 Task: Look for space in Ishinomaki, Japan from 5th September, 2023 to 13th September, 2023 for 6 adults in price range Rs.15000 to Rs.20000. Place can be entire place with 3 bedrooms having 3 beds and 3 bathrooms. Property type can be house, flat, guest house. Amenities needed are: washing machine. Booking option can be shelf check-in. Required host language is English.
Action: Mouse moved to (435, 73)
Screenshot: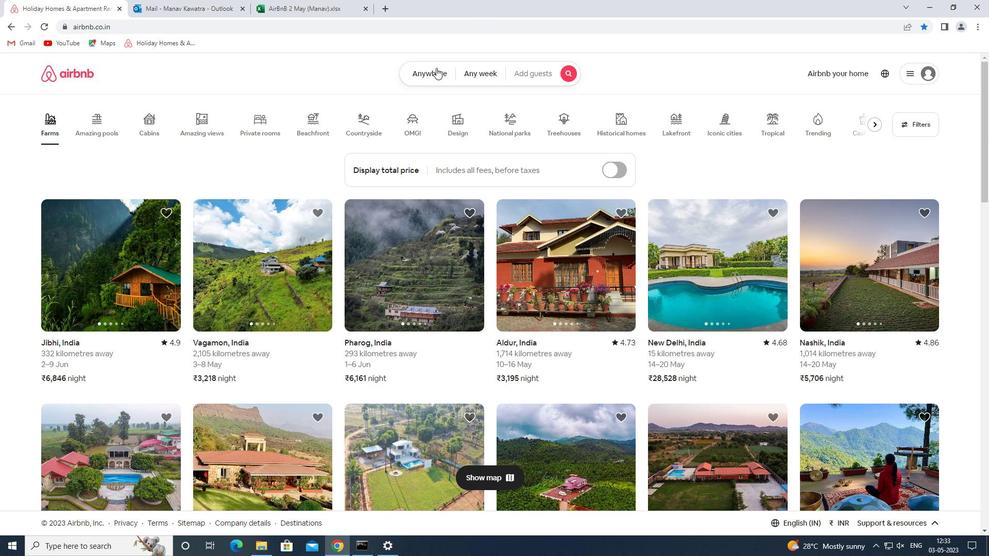 
Action: Mouse pressed left at (435, 73)
Screenshot: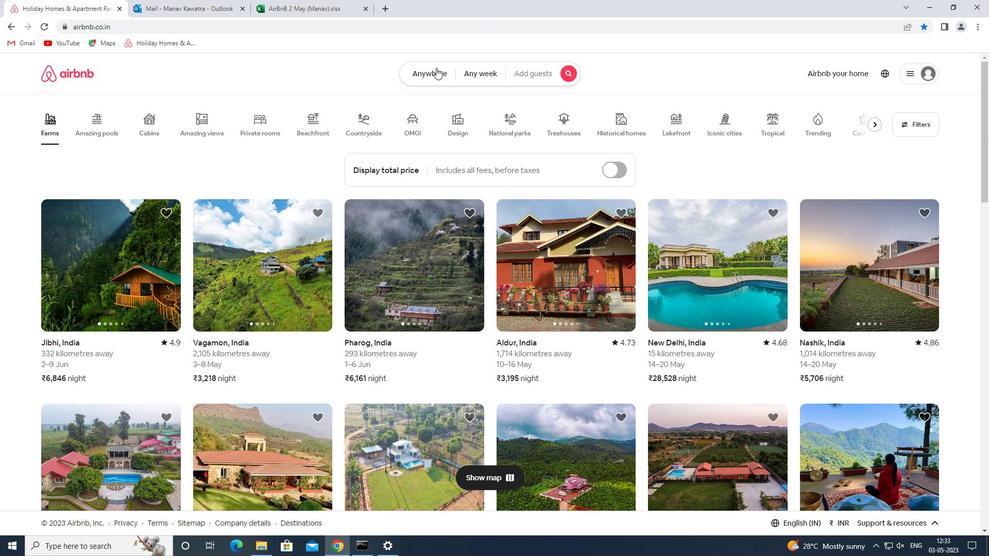 
Action: Mouse moved to (376, 119)
Screenshot: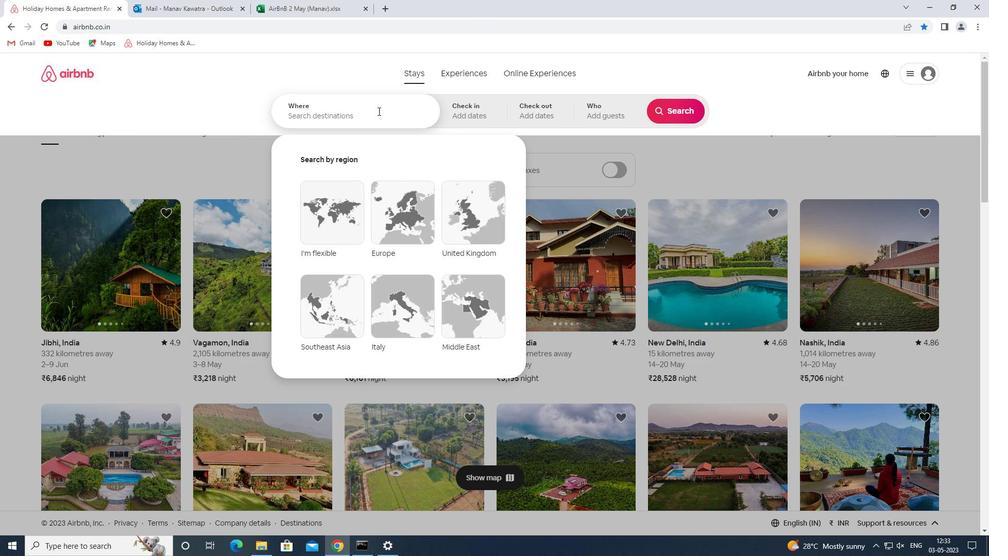 
Action: Mouse pressed left at (376, 119)
Screenshot: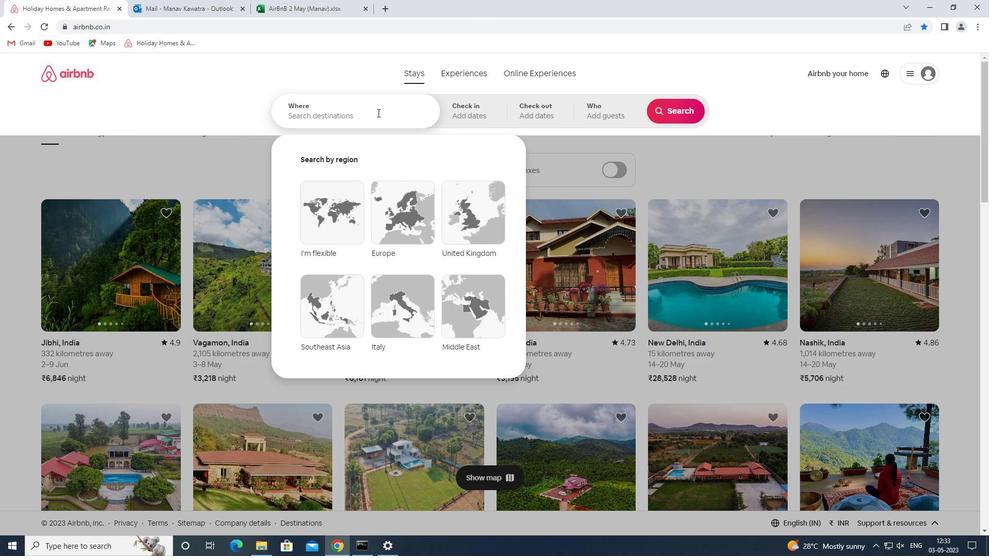 
Action: Key pressed ishinomaki<Key.space>japan<Key.space><Key.enter>
Screenshot: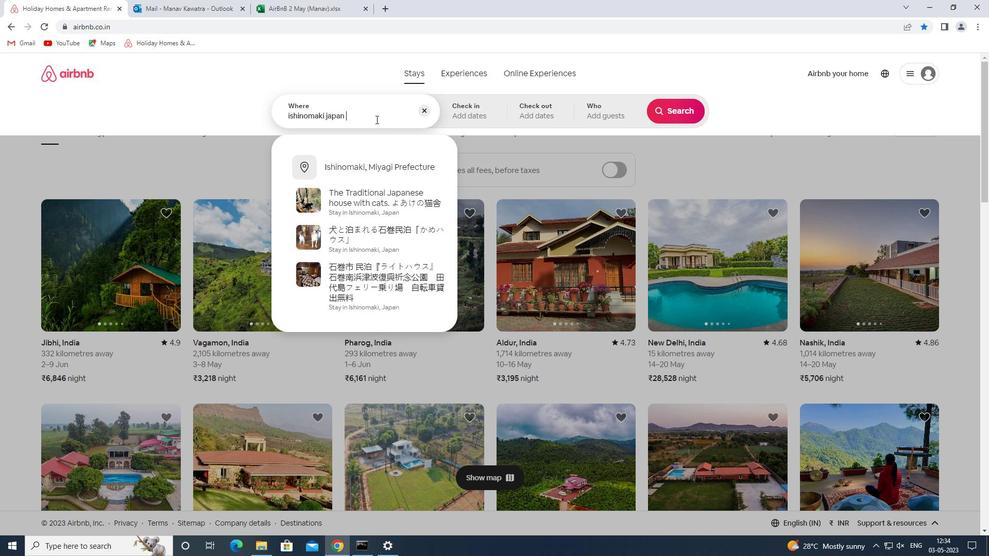 
Action: Mouse moved to (672, 192)
Screenshot: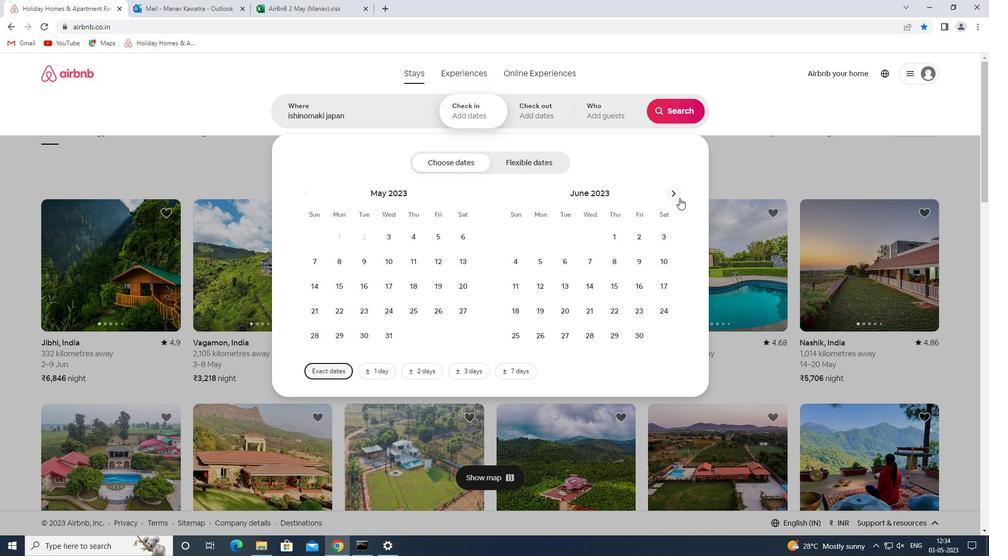 
Action: Mouse pressed left at (672, 192)
Screenshot: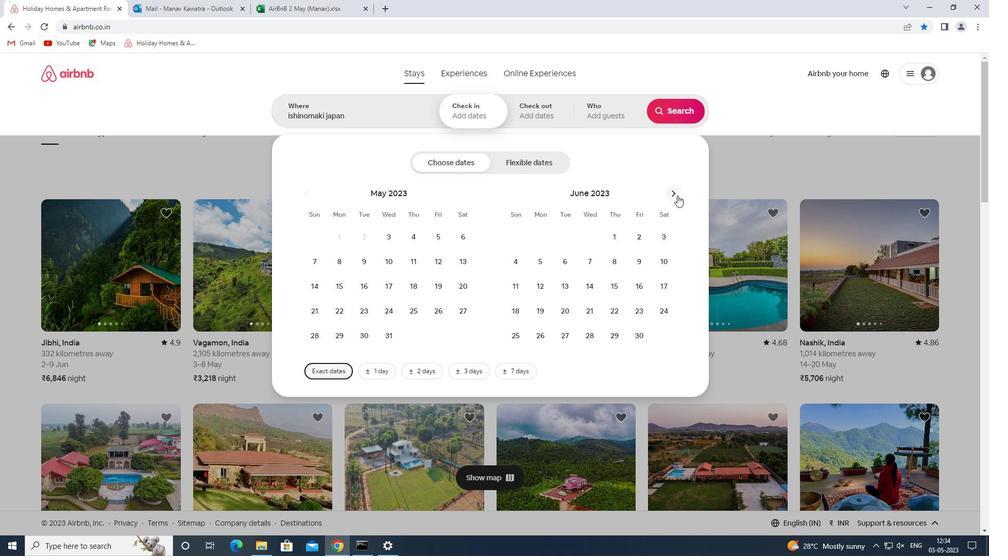 
Action: Mouse pressed left at (672, 192)
Screenshot: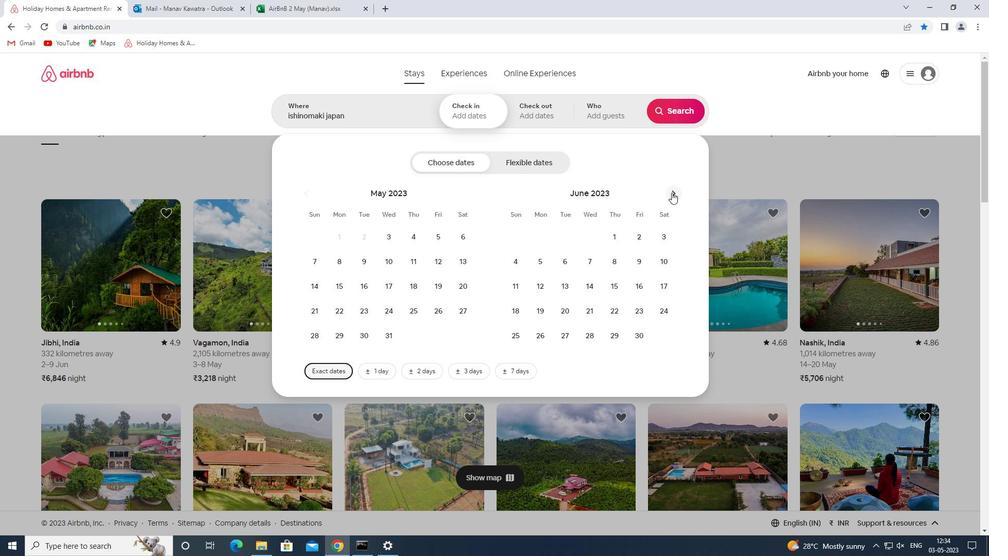 
Action: Mouse pressed left at (672, 192)
Screenshot: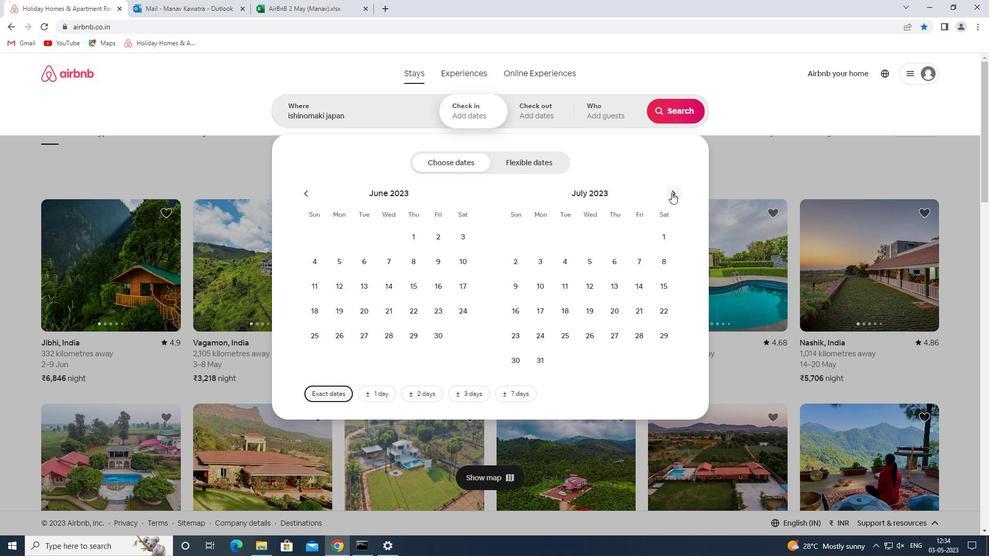 
Action: Mouse pressed left at (672, 192)
Screenshot: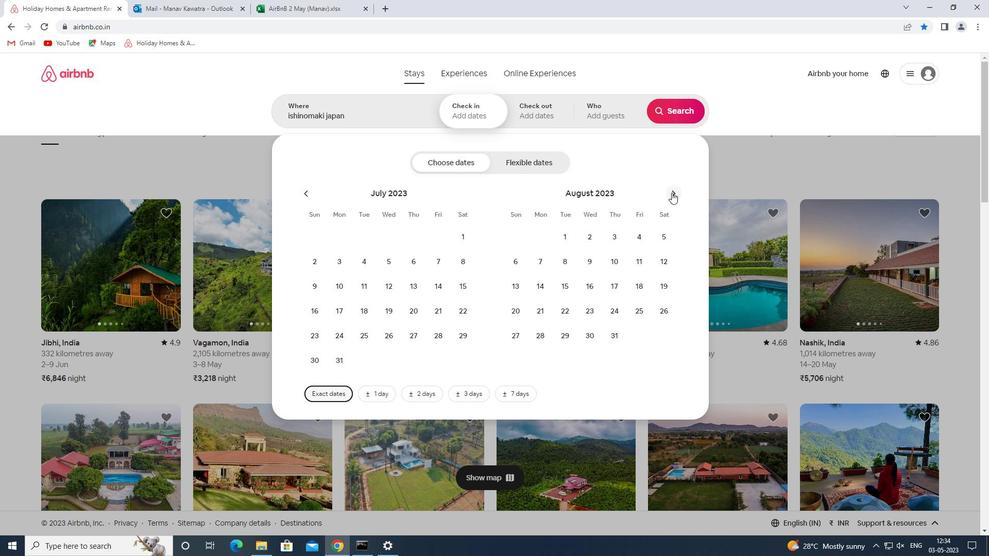 
Action: Mouse moved to (558, 261)
Screenshot: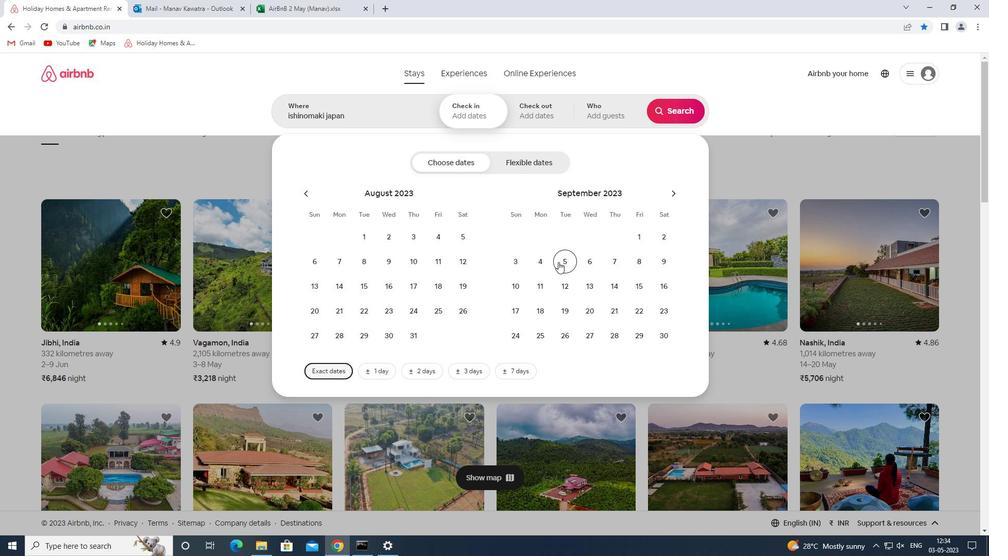 
Action: Mouse pressed left at (558, 261)
Screenshot: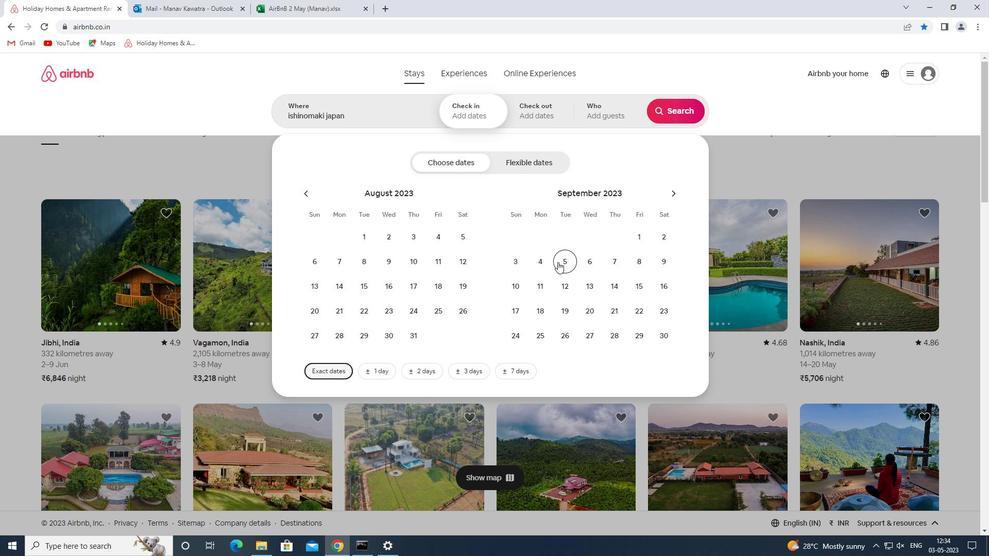 
Action: Mouse moved to (585, 281)
Screenshot: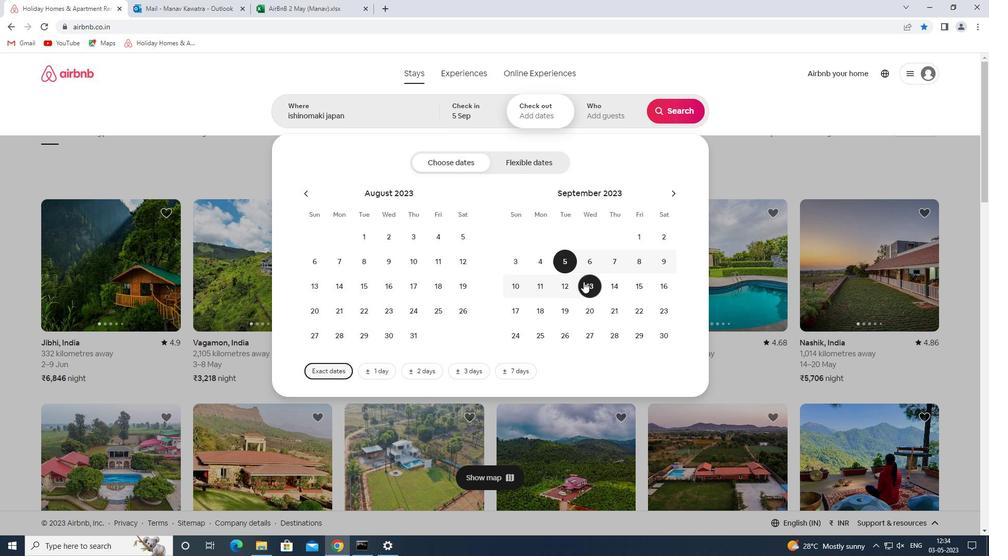 
Action: Mouse pressed left at (585, 281)
Screenshot: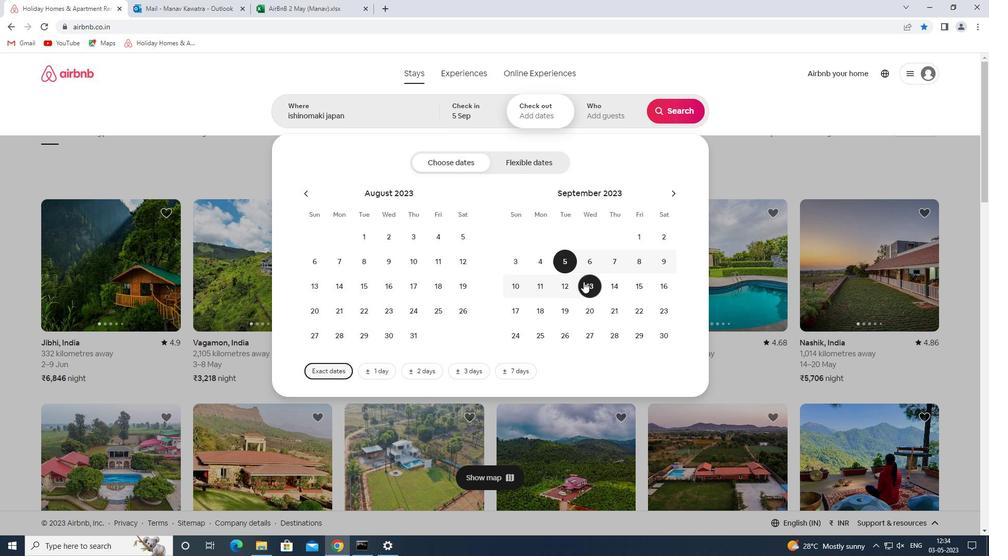 
Action: Mouse moved to (601, 115)
Screenshot: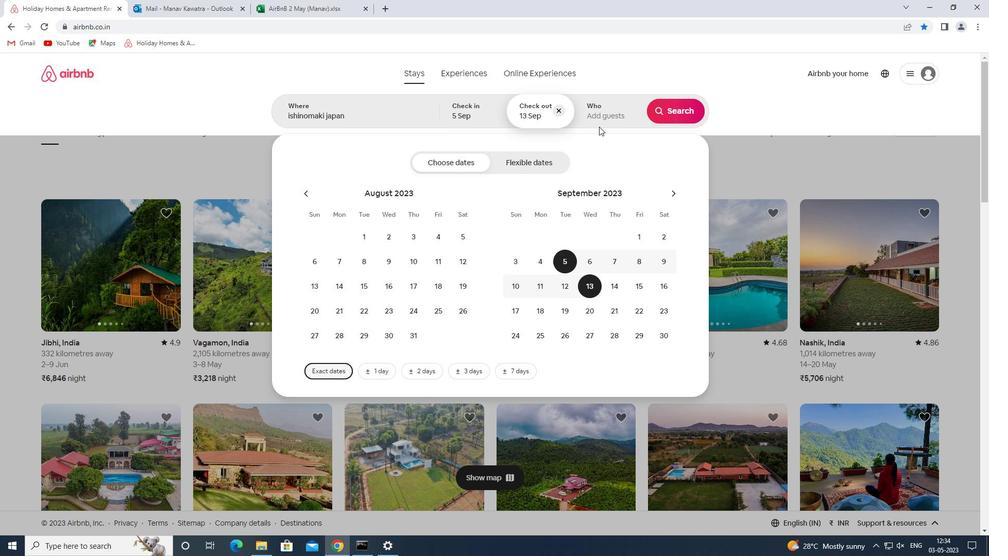 
Action: Mouse pressed left at (601, 115)
Screenshot: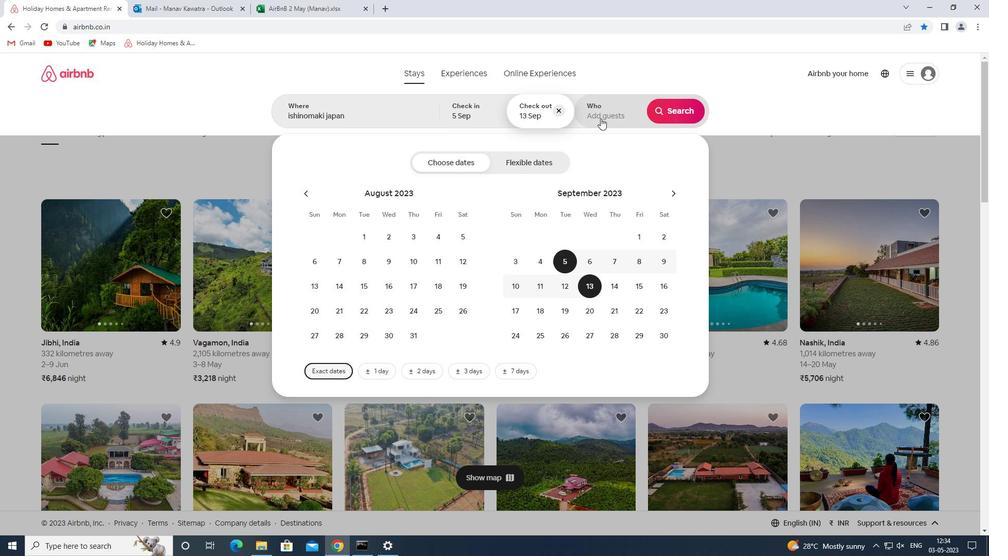 
Action: Mouse moved to (676, 161)
Screenshot: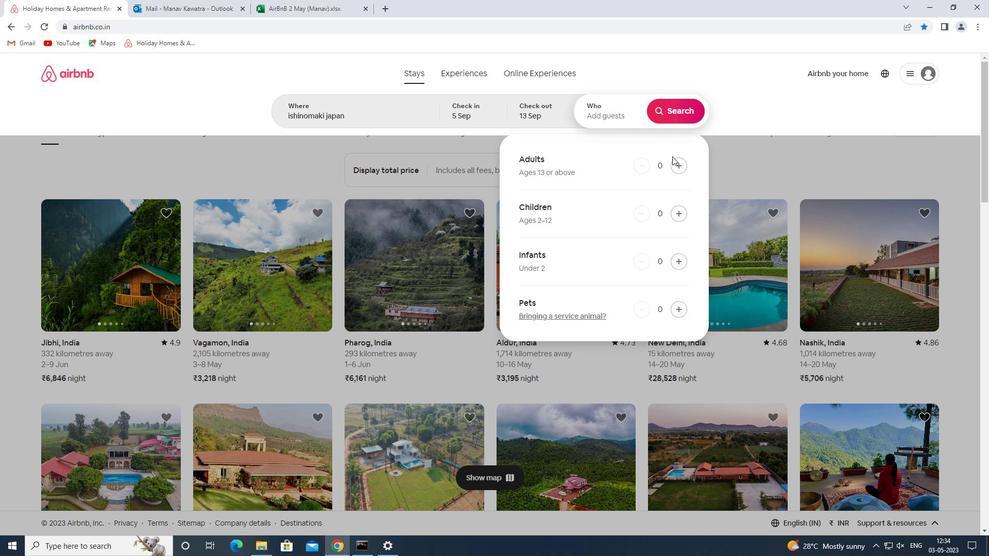 
Action: Mouse pressed left at (676, 161)
Screenshot: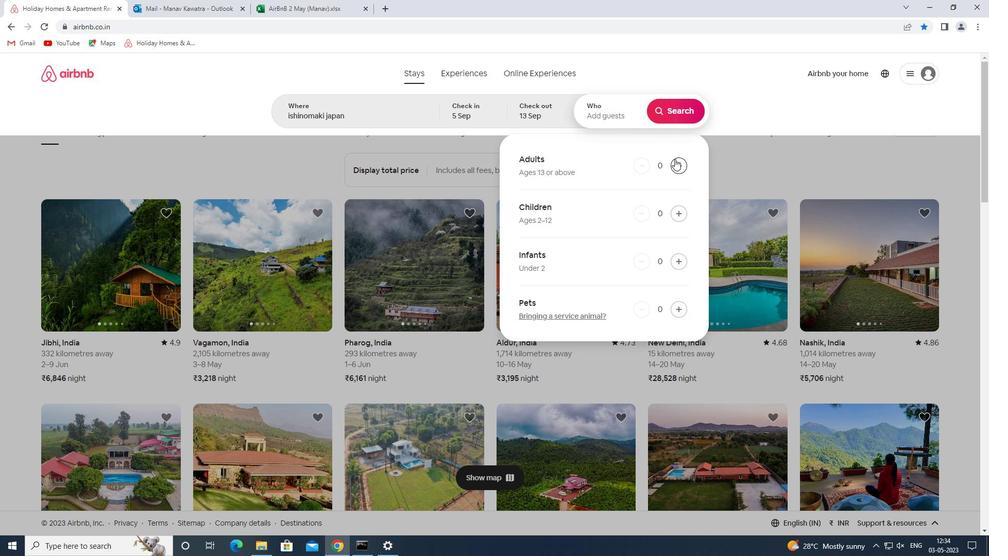 
Action: Mouse pressed left at (676, 161)
Screenshot: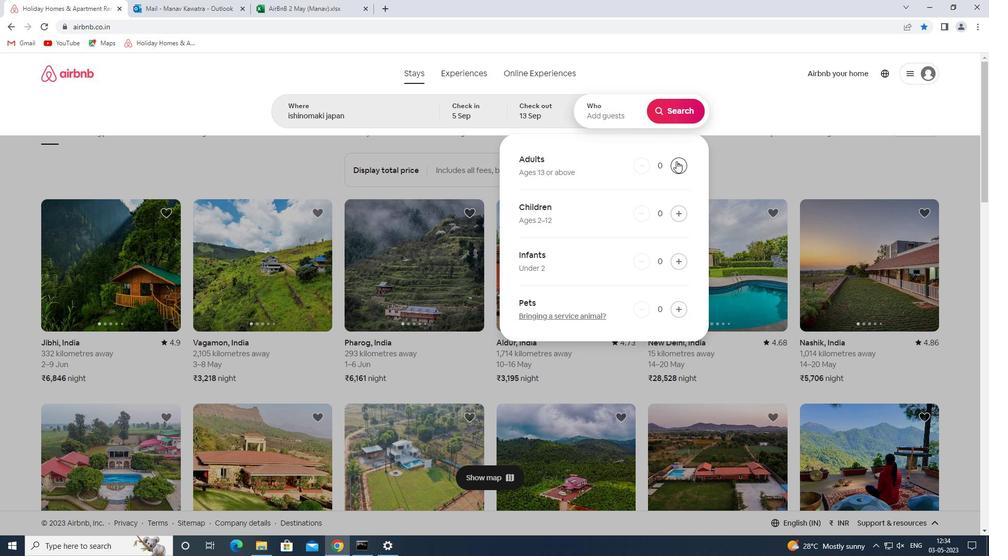 
Action: Mouse pressed left at (676, 161)
Screenshot: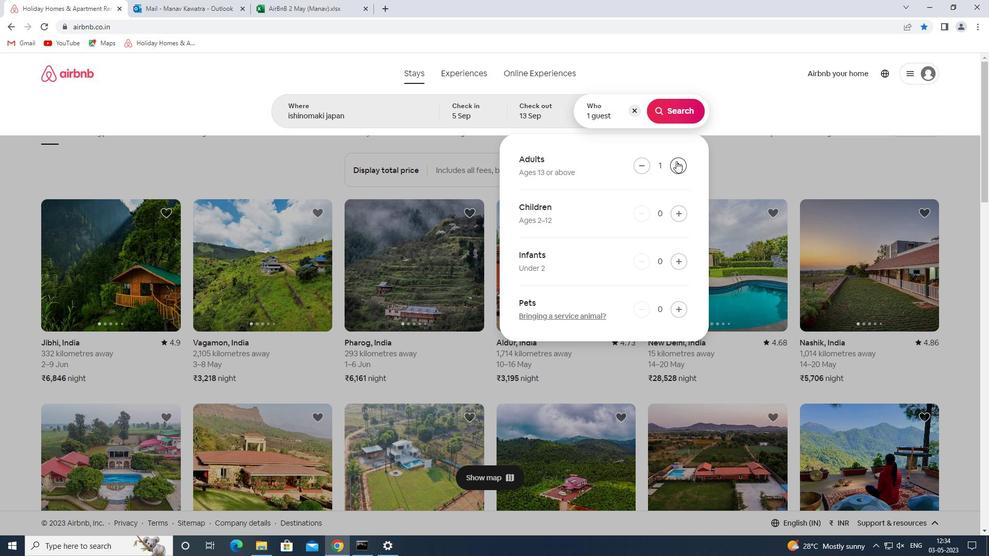 
Action: Mouse pressed left at (676, 161)
Screenshot: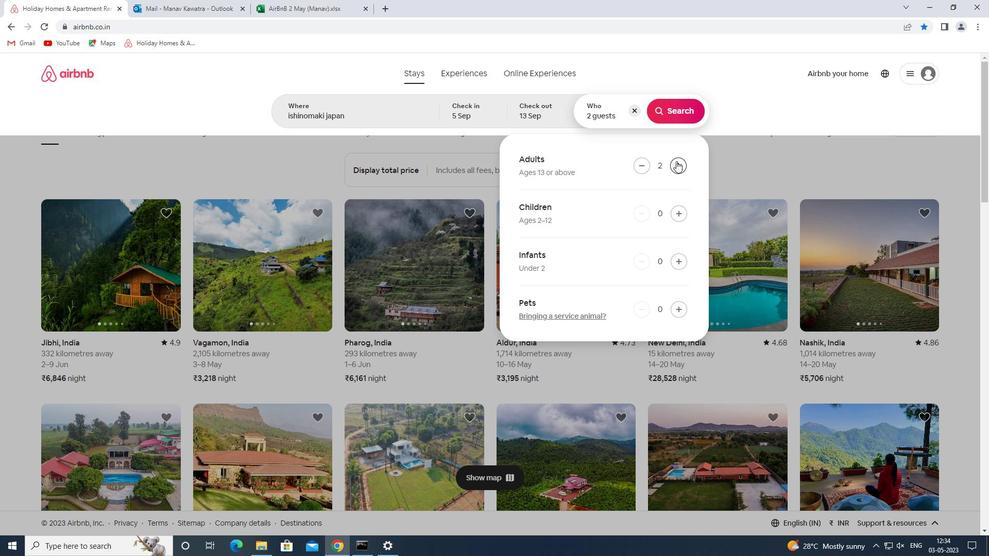 
Action: Mouse pressed left at (676, 161)
Screenshot: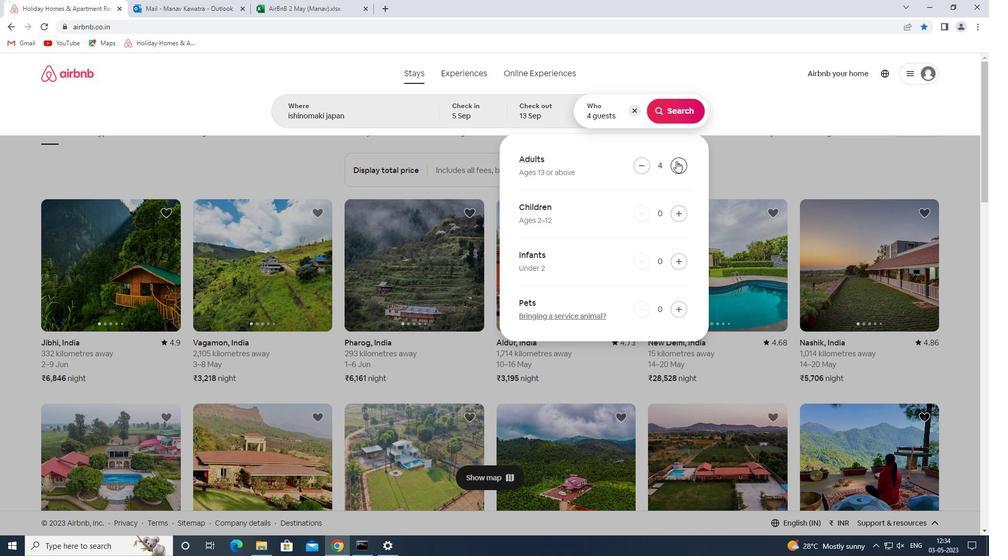 
Action: Mouse pressed left at (676, 161)
Screenshot: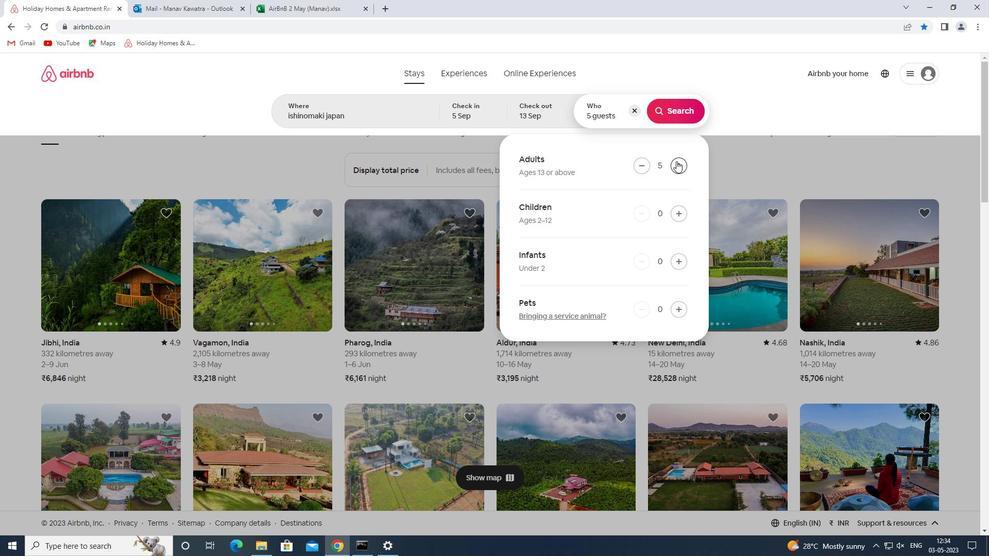 
Action: Mouse moved to (676, 118)
Screenshot: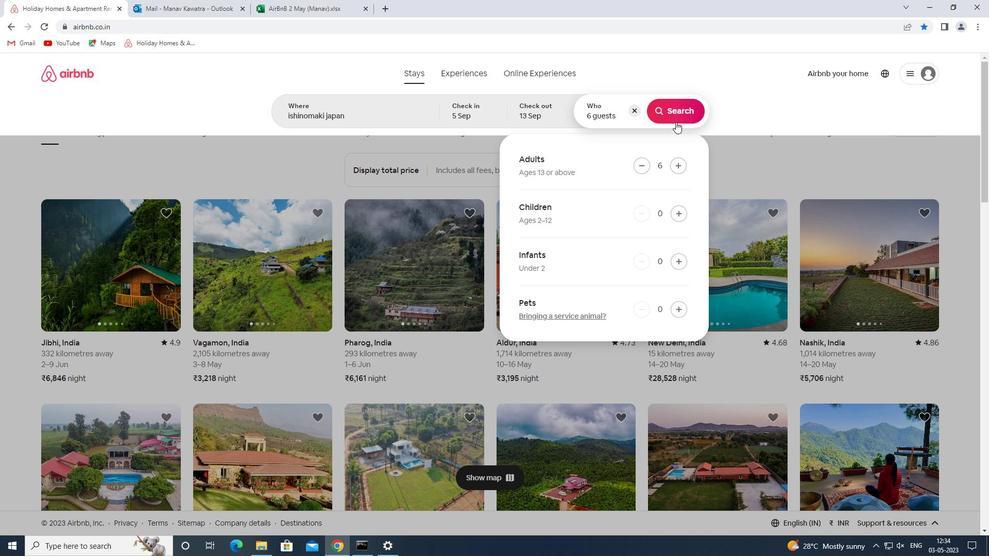 
Action: Mouse pressed left at (676, 118)
Screenshot: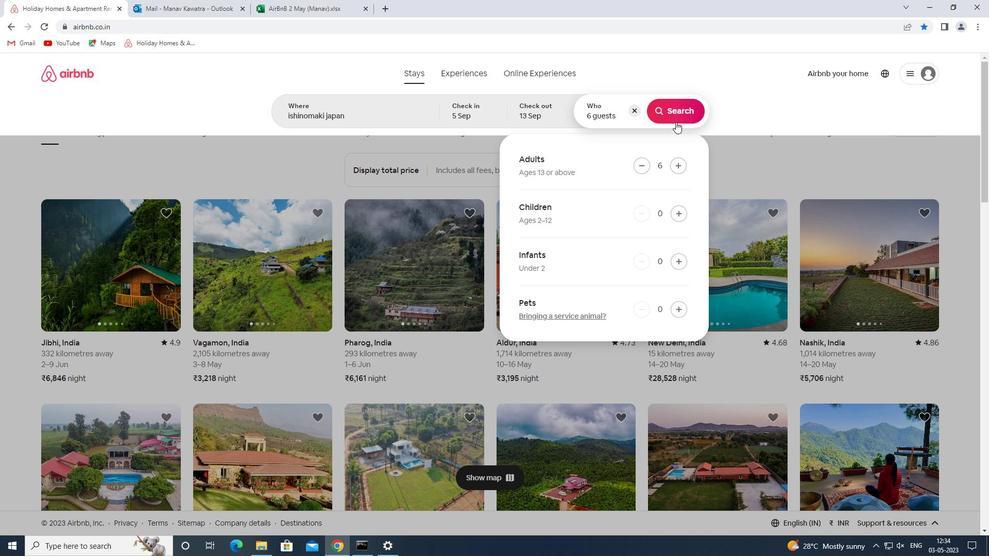
Action: Mouse moved to (937, 111)
Screenshot: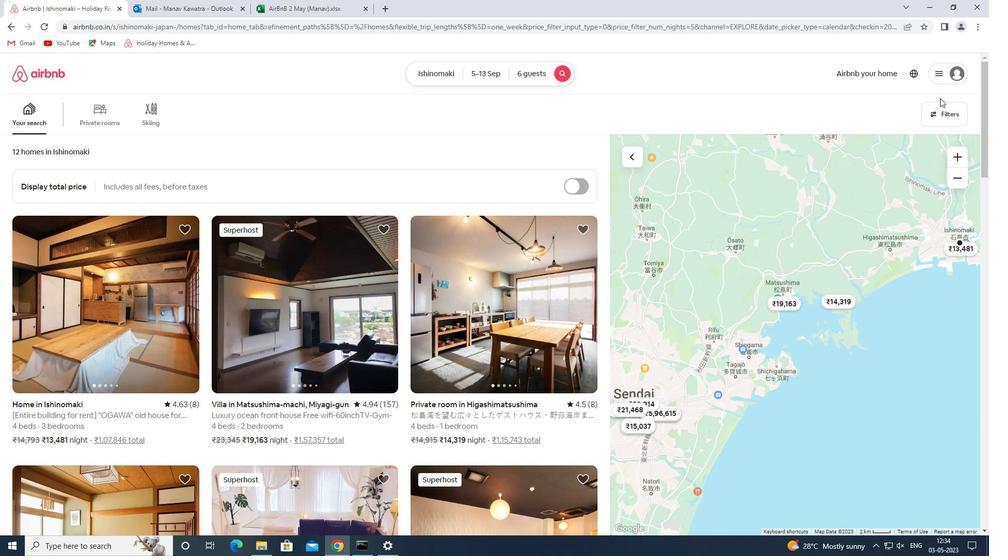 
Action: Mouse pressed left at (937, 111)
Screenshot: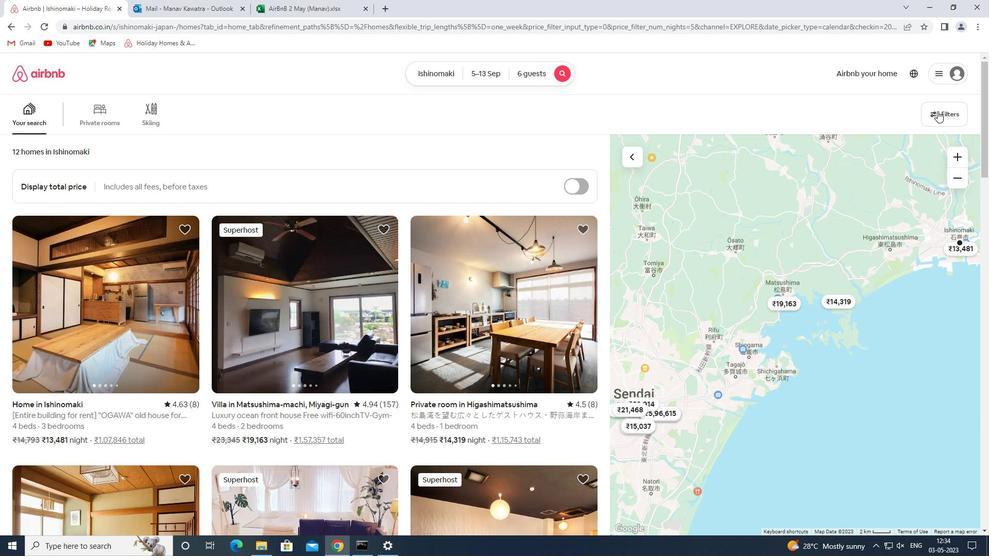 
Action: Mouse moved to (418, 236)
Screenshot: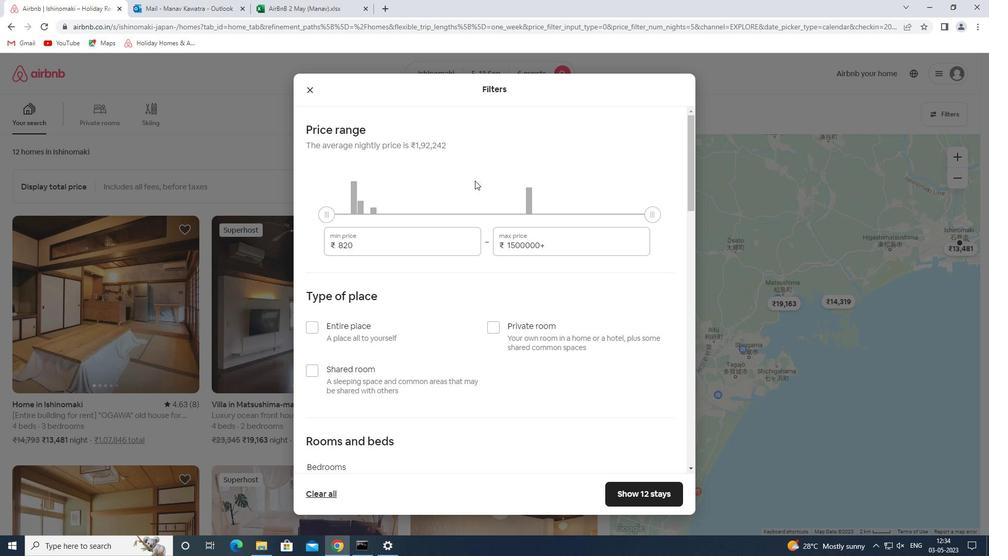 
Action: Mouse pressed left at (418, 236)
Screenshot: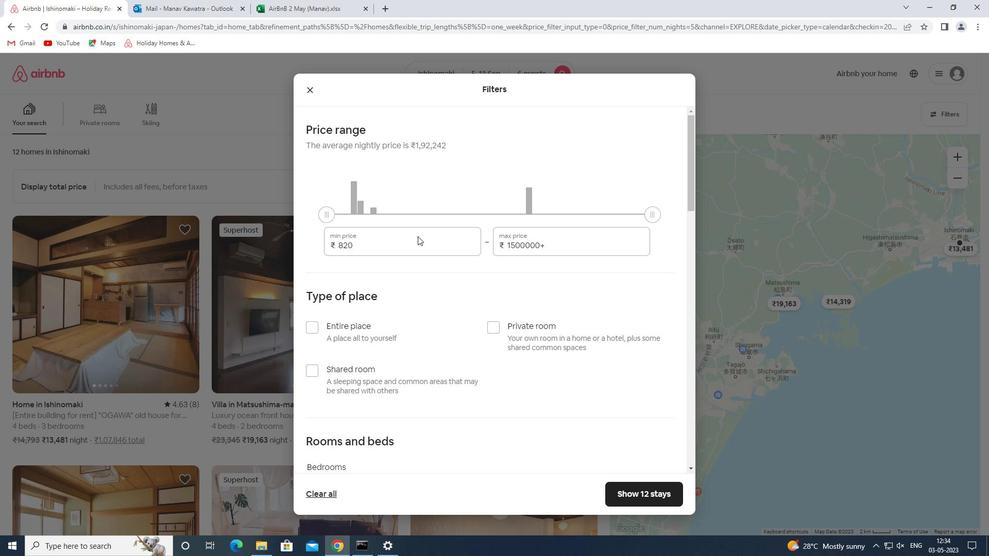 
Action: Mouse pressed left at (418, 236)
Screenshot: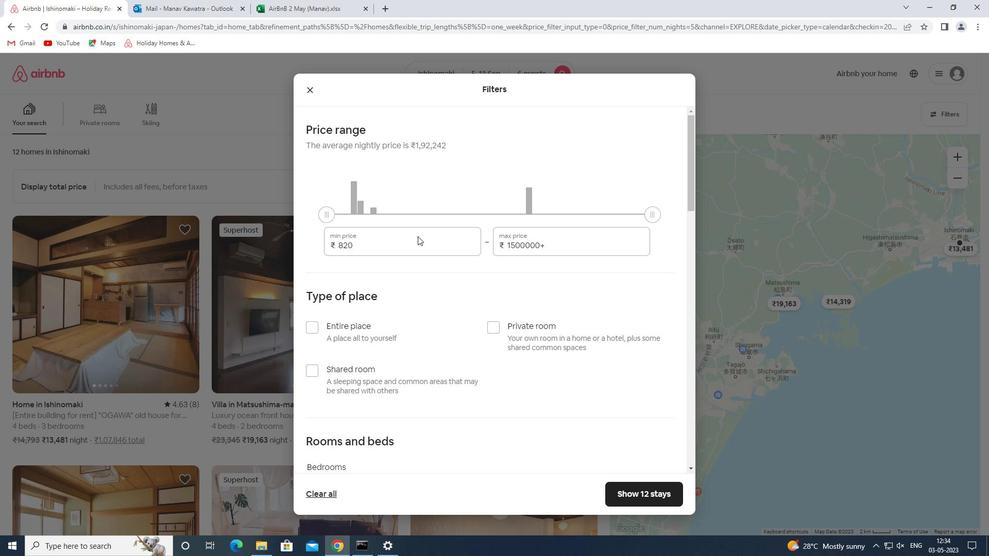 
Action: Mouse moved to (404, 241)
Screenshot: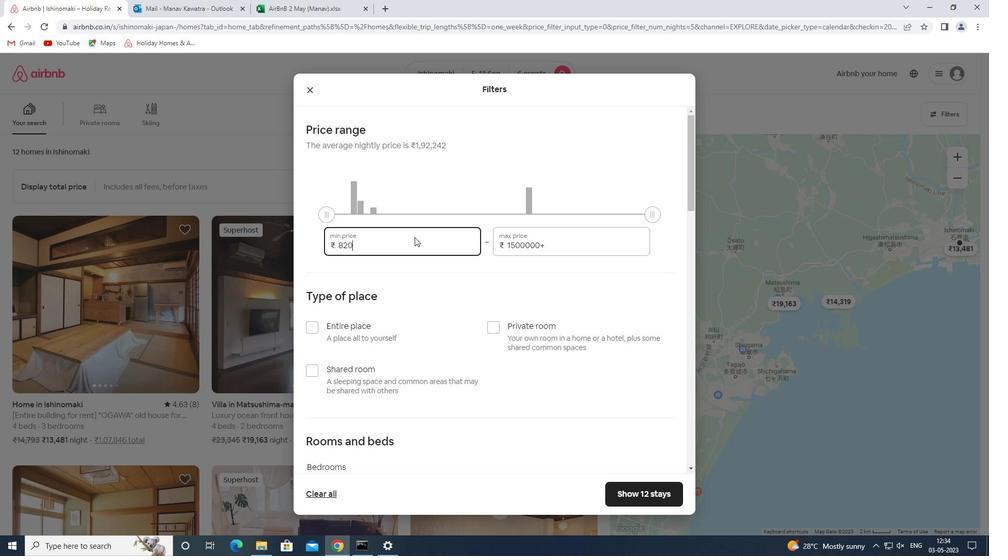 
Action: Mouse pressed left at (404, 241)
Screenshot: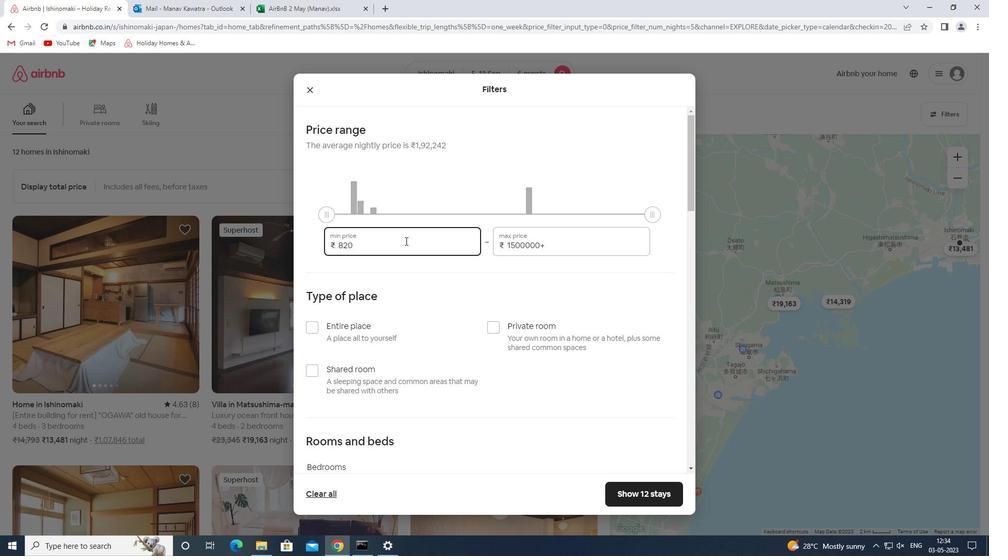 
Action: Mouse pressed left at (404, 241)
Screenshot: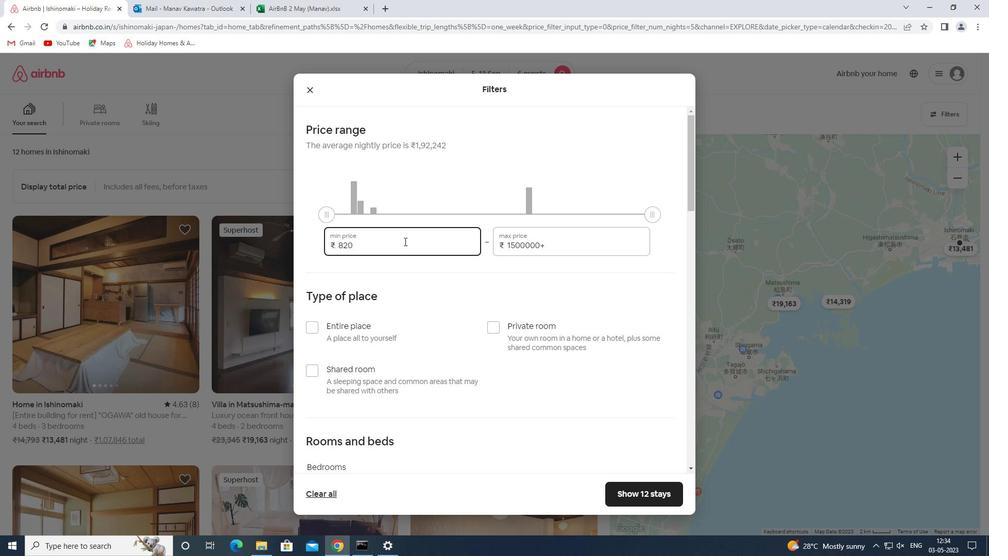 
Action: Key pressed 15000<Key.tab>20000
Screenshot: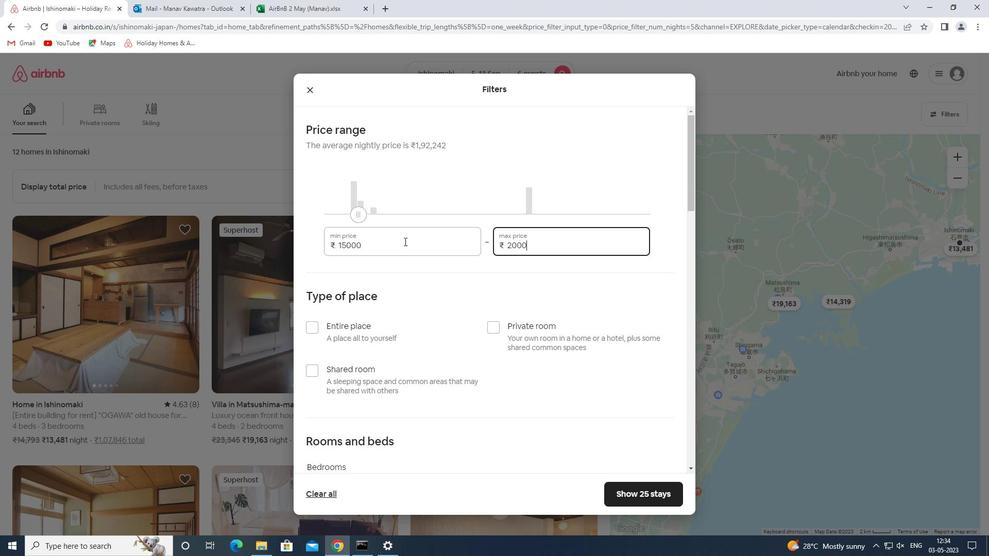 
Action: Mouse moved to (354, 327)
Screenshot: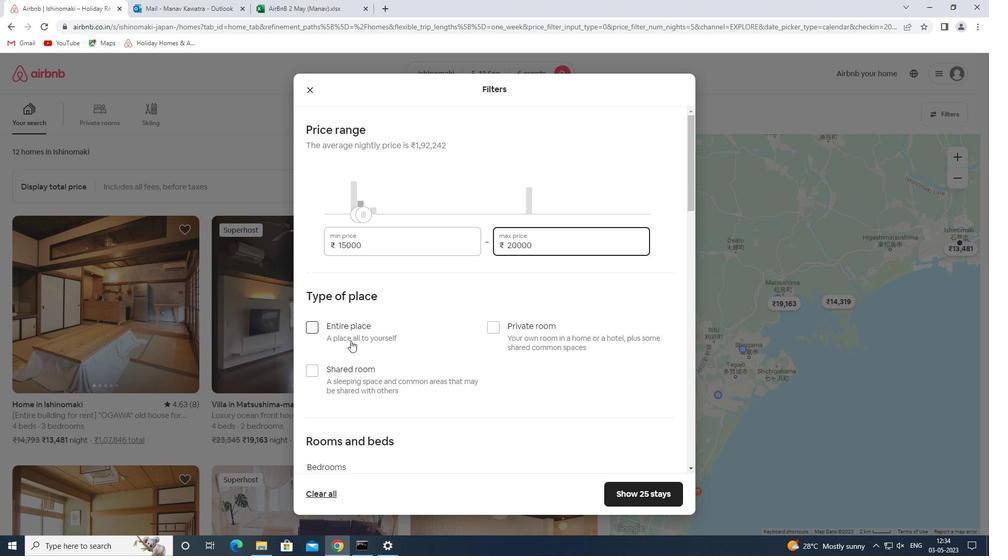 
Action: Mouse pressed left at (354, 327)
Screenshot: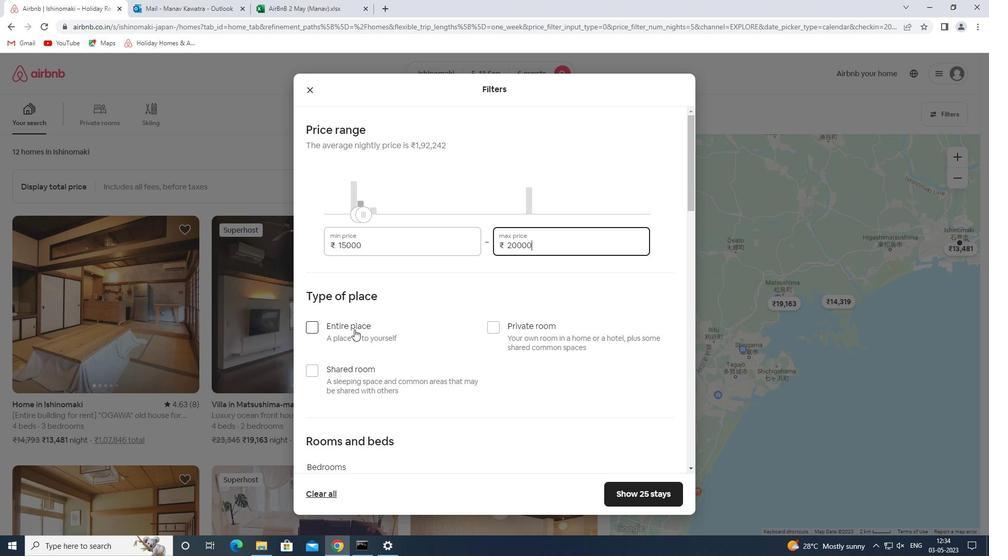 
Action: Mouse moved to (443, 308)
Screenshot: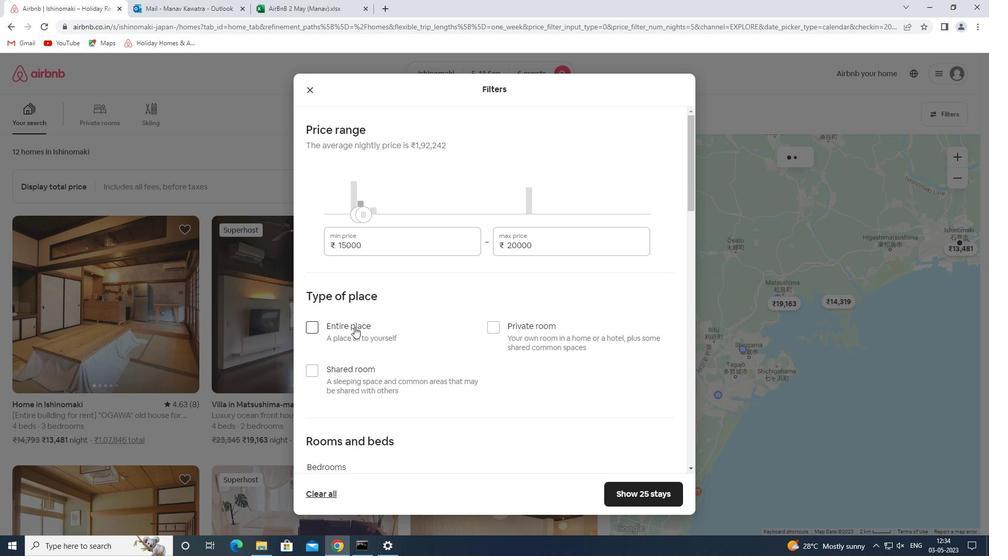 
Action: Mouse scrolled (443, 307) with delta (0, 0)
Screenshot: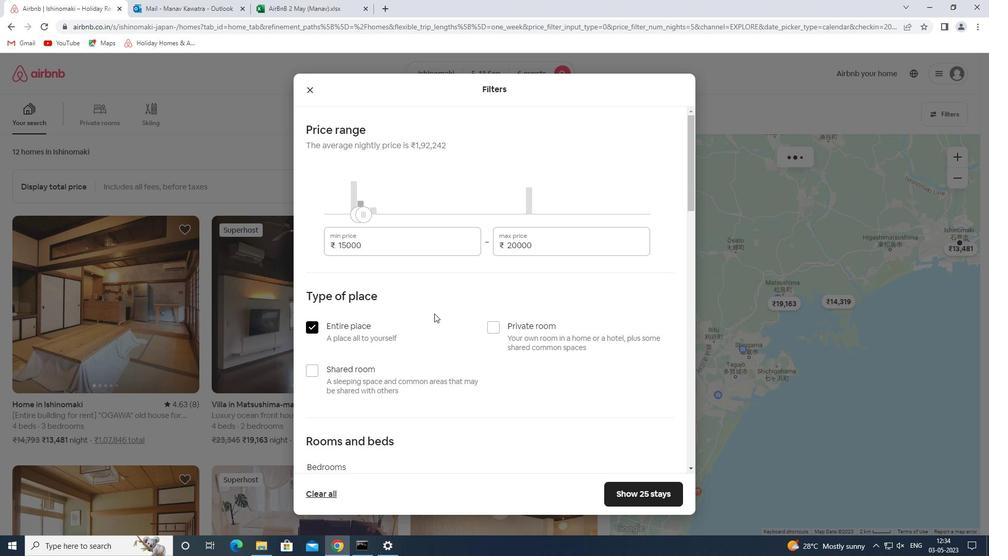 
Action: Mouse scrolled (443, 307) with delta (0, 0)
Screenshot: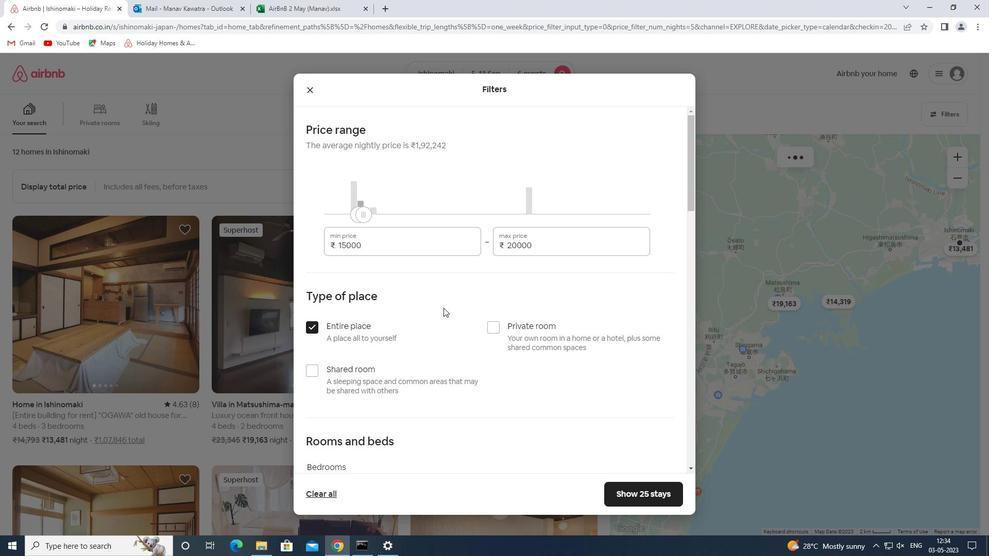 
Action: Mouse scrolled (443, 307) with delta (0, 0)
Screenshot: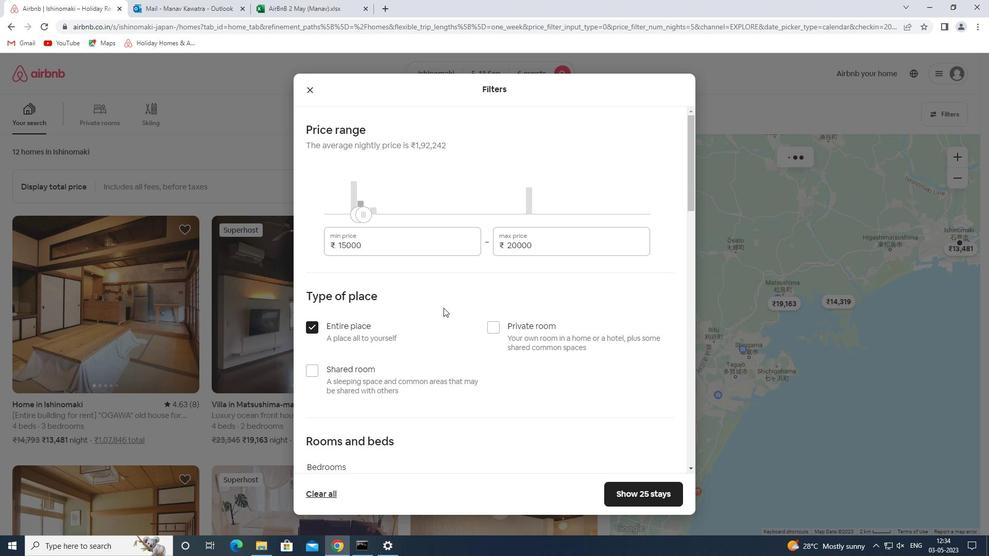 
Action: Mouse moved to (443, 308)
Screenshot: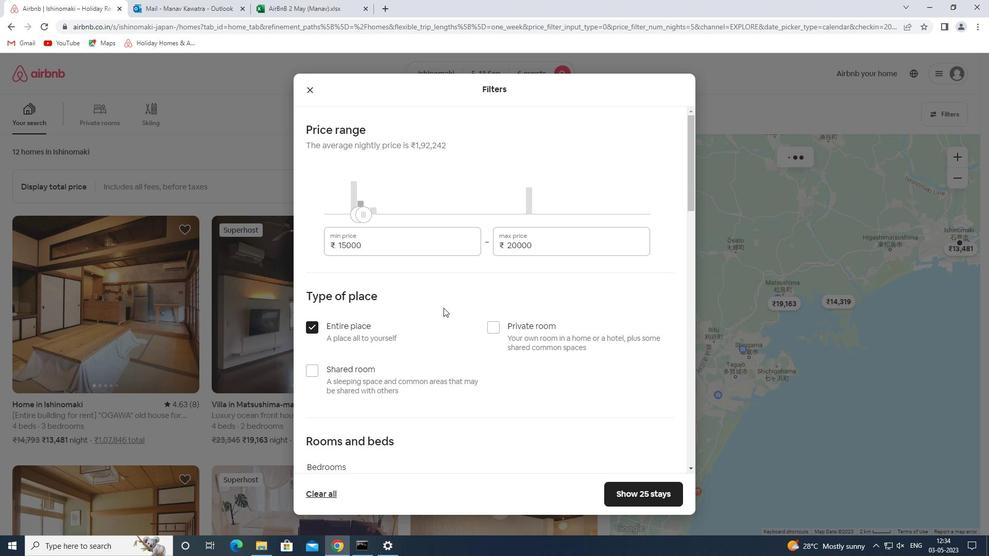 
Action: Mouse scrolled (443, 307) with delta (0, 0)
Screenshot: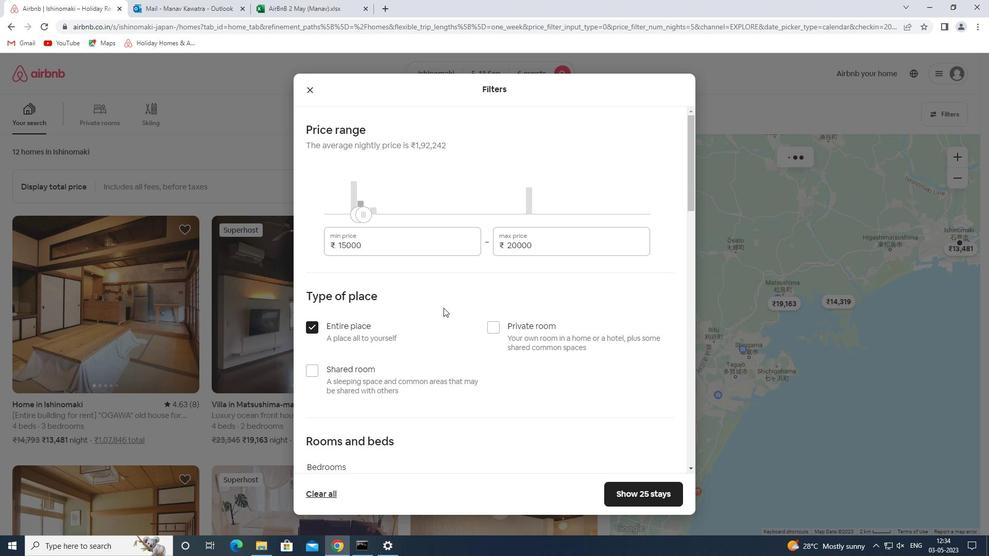 
Action: Mouse moved to (442, 308)
Screenshot: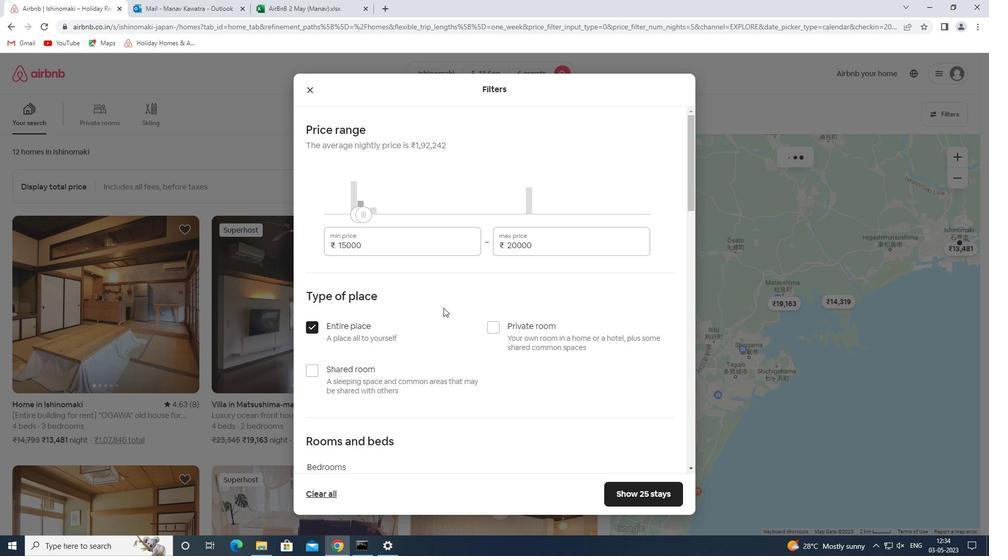 
Action: Mouse scrolled (442, 307) with delta (0, 0)
Screenshot: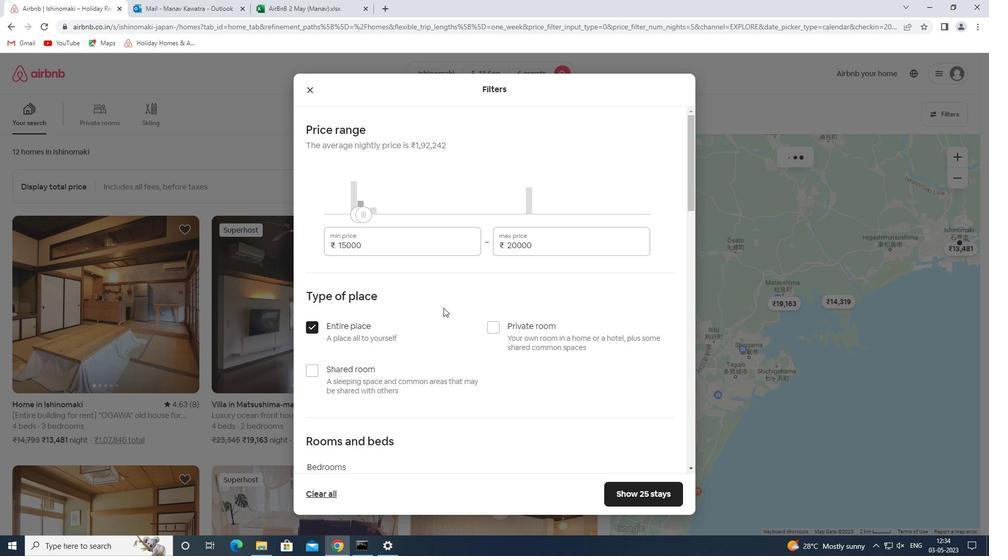 
Action: Mouse moved to (447, 244)
Screenshot: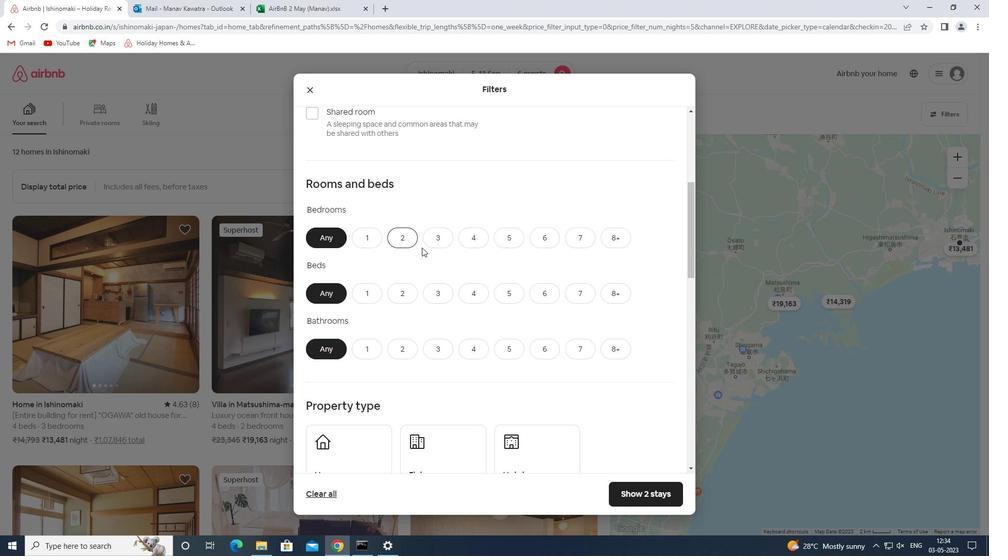 
Action: Mouse pressed left at (447, 244)
Screenshot: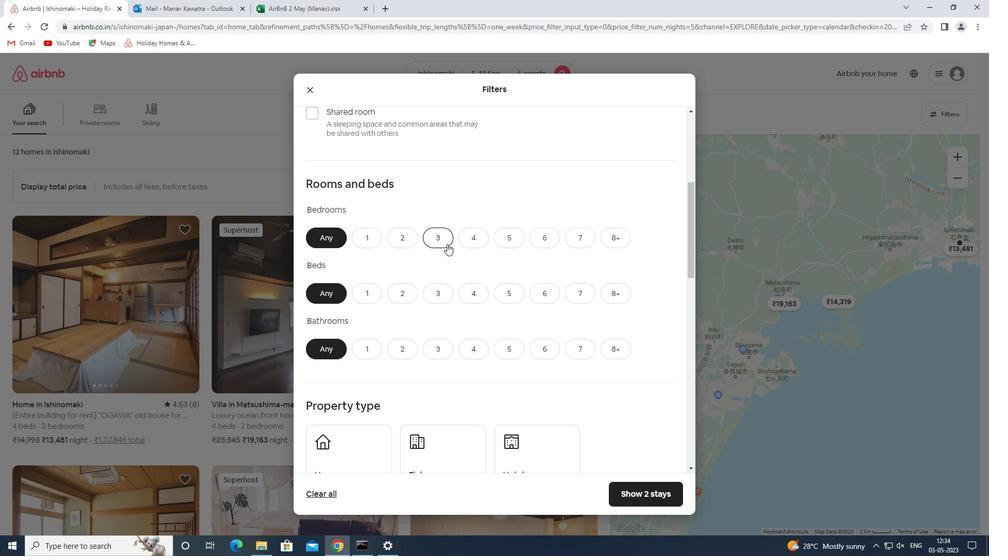 
Action: Mouse moved to (443, 291)
Screenshot: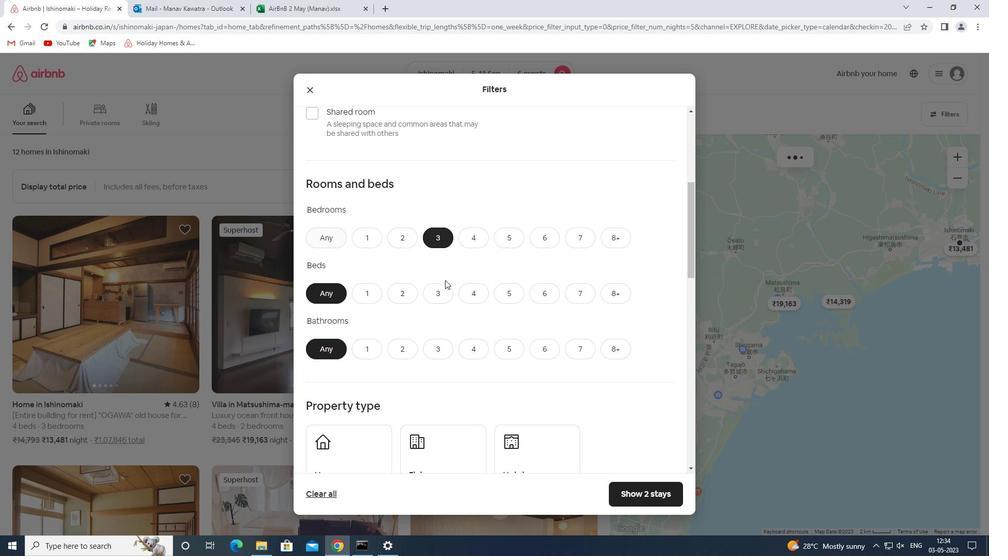 
Action: Mouse pressed left at (443, 291)
Screenshot: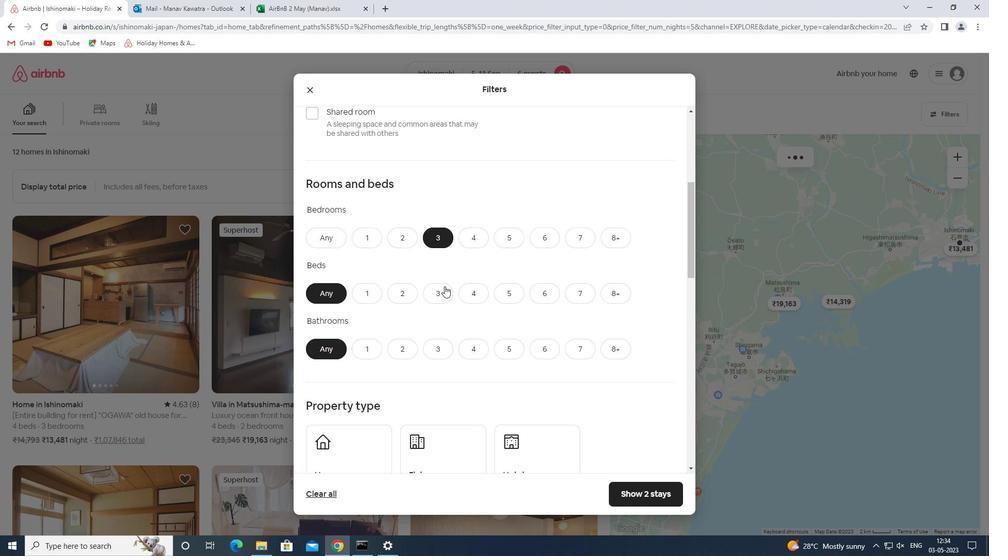
Action: Mouse moved to (445, 346)
Screenshot: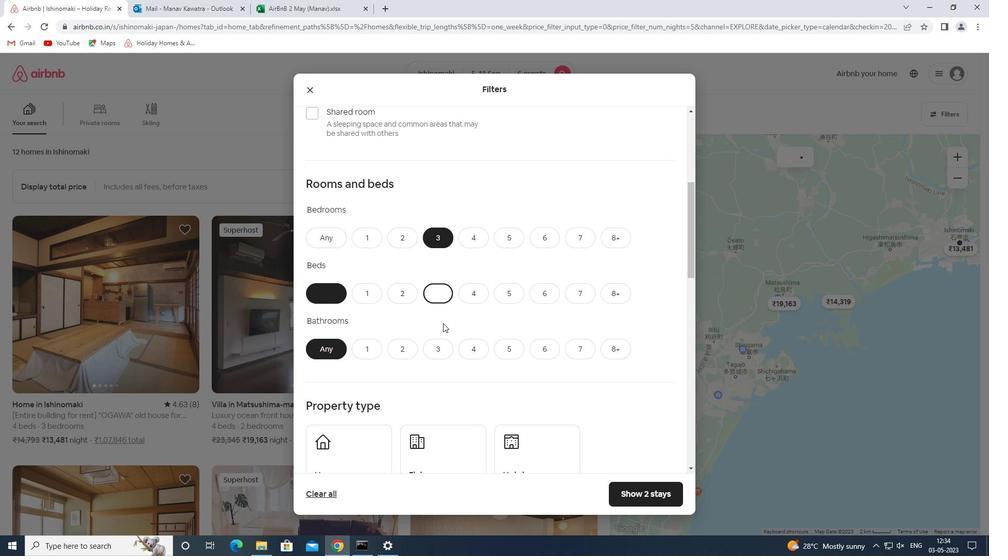 
Action: Mouse pressed left at (445, 346)
Screenshot: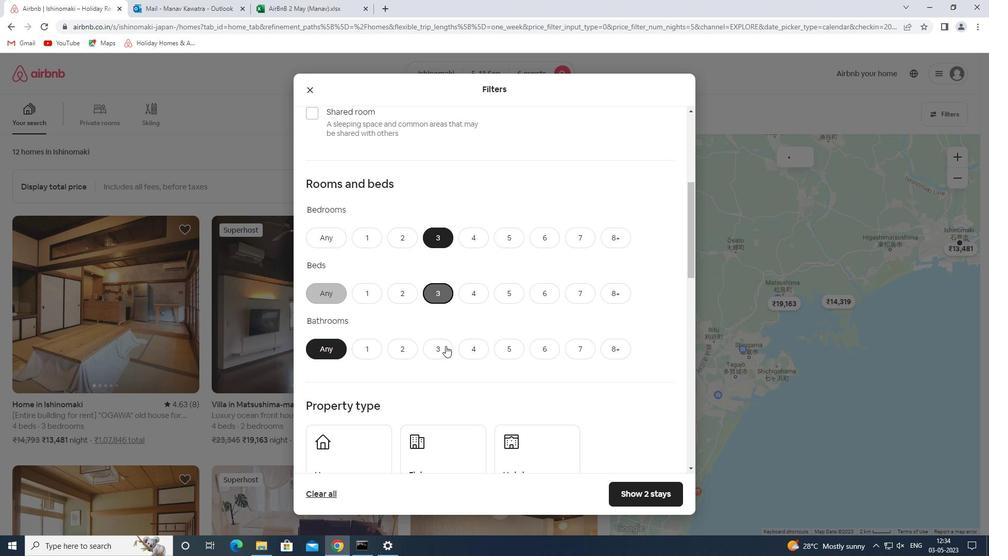 
Action: Mouse moved to (457, 328)
Screenshot: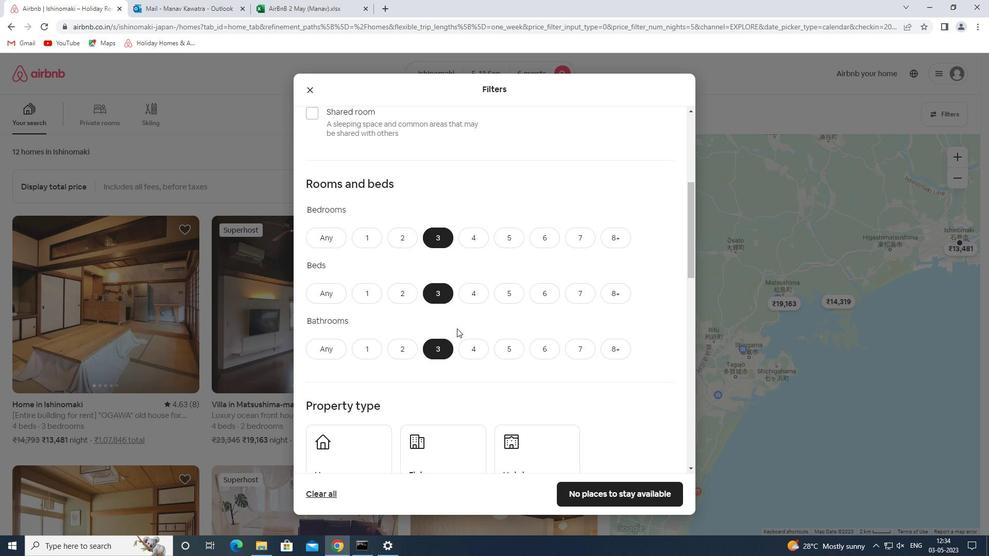 
Action: Mouse scrolled (457, 327) with delta (0, 0)
Screenshot: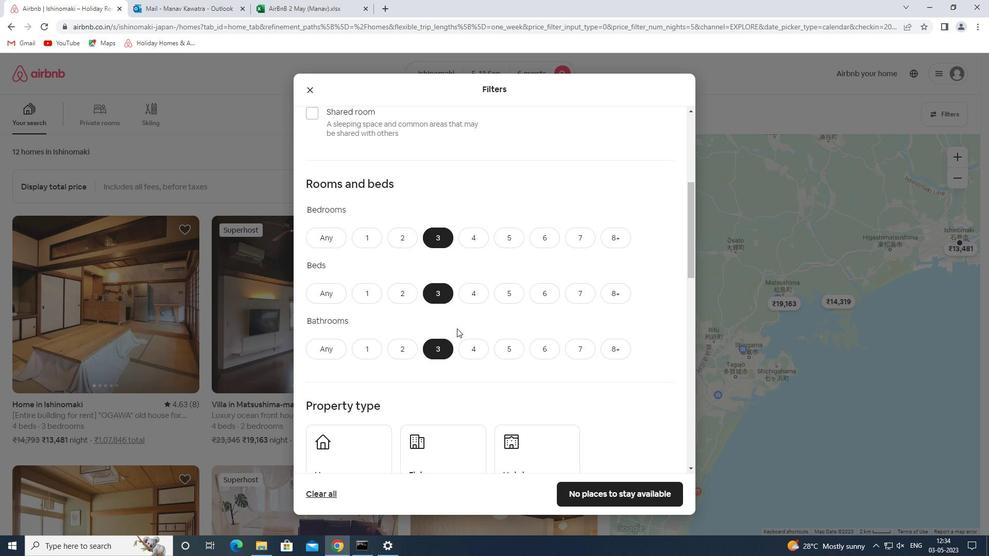 
Action: Mouse moved to (458, 327)
Screenshot: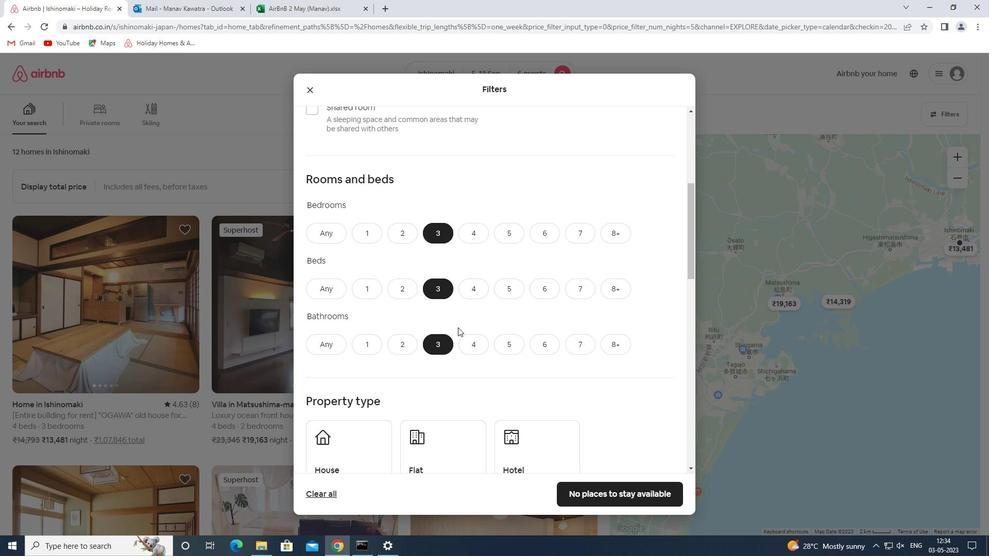 
Action: Mouse scrolled (458, 326) with delta (0, 0)
Screenshot: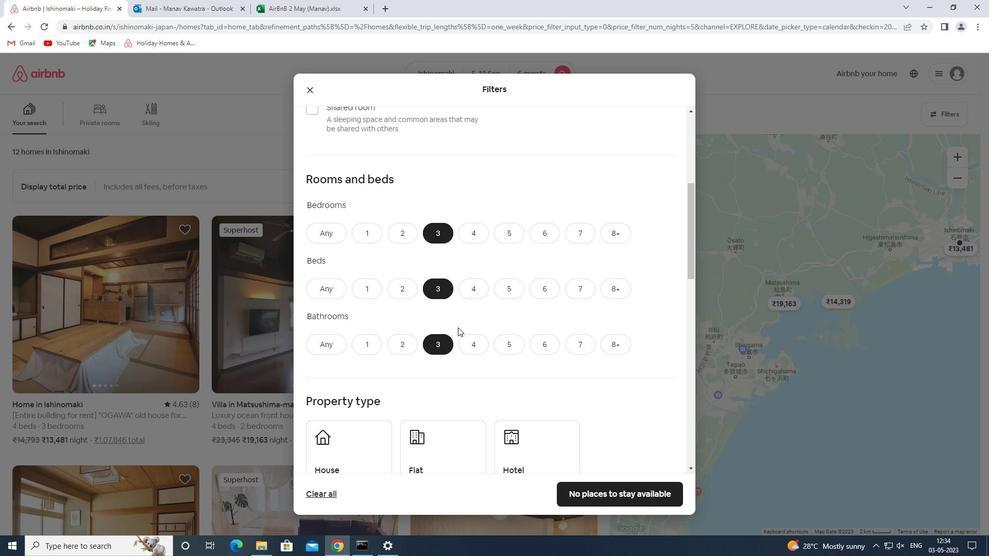 
Action: Mouse scrolled (458, 326) with delta (0, 0)
Screenshot: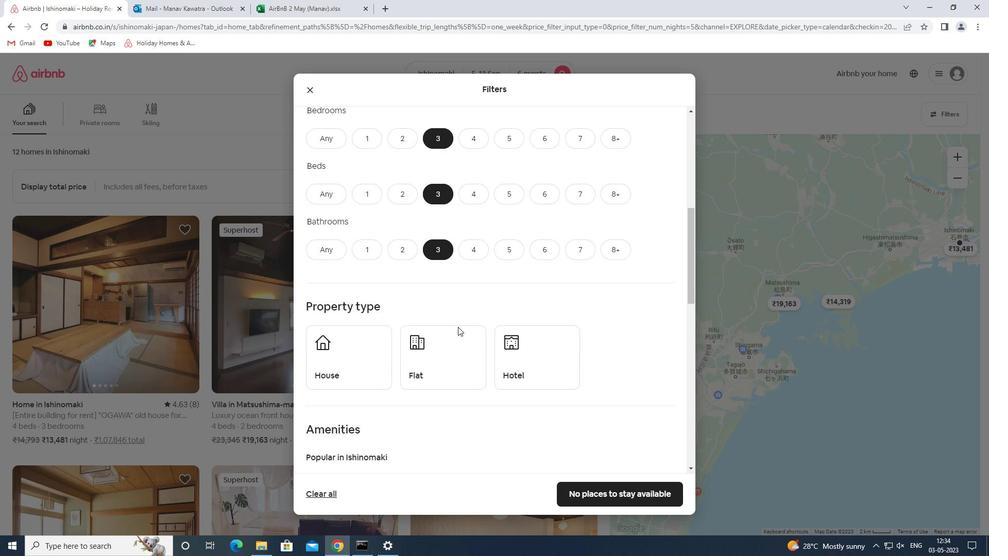 
Action: Mouse scrolled (458, 326) with delta (0, 0)
Screenshot: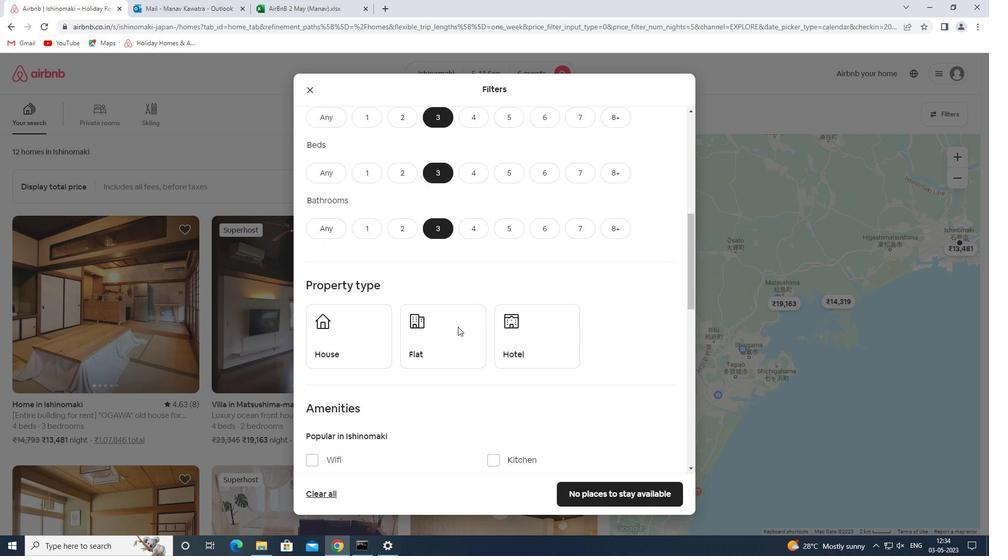 
Action: Mouse moved to (354, 246)
Screenshot: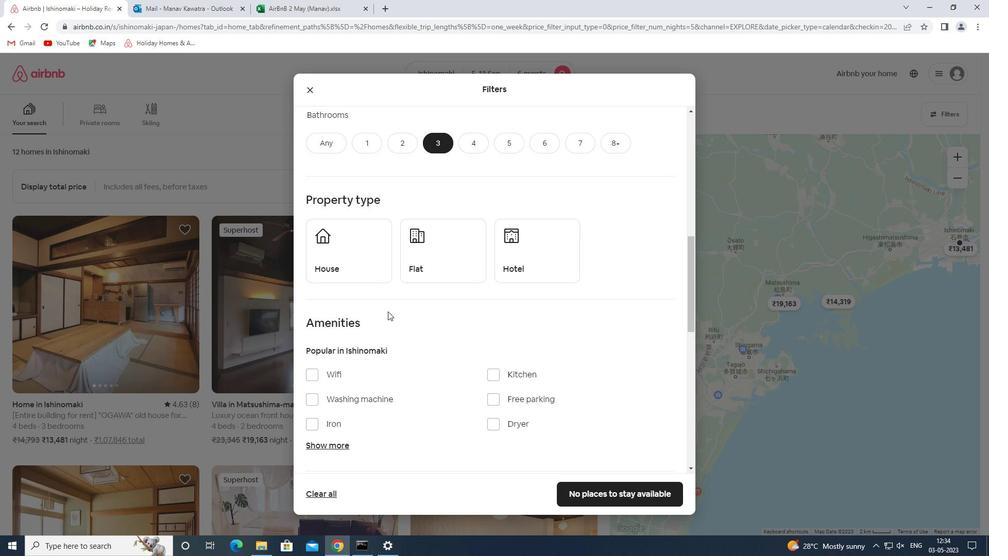 
Action: Mouse pressed left at (354, 246)
Screenshot: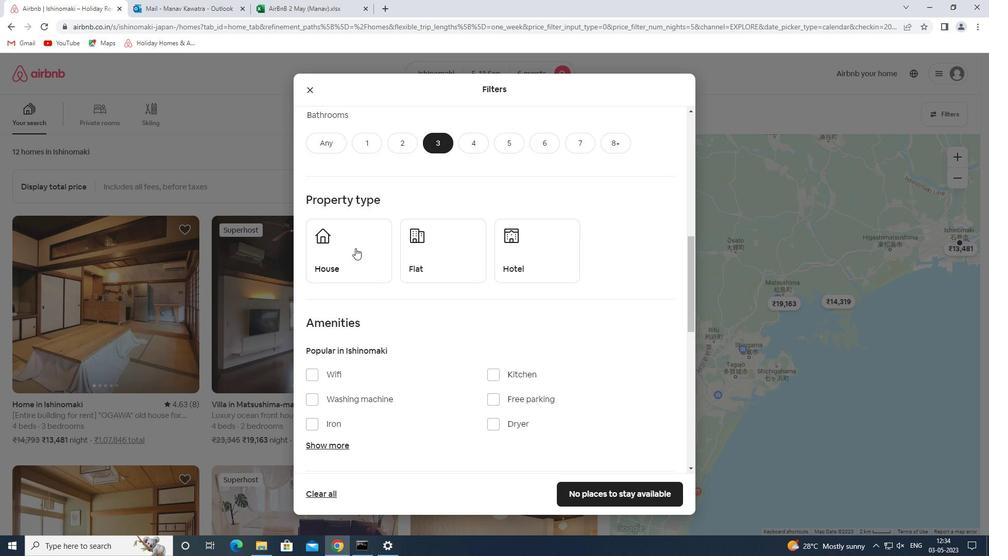 
Action: Mouse moved to (431, 252)
Screenshot: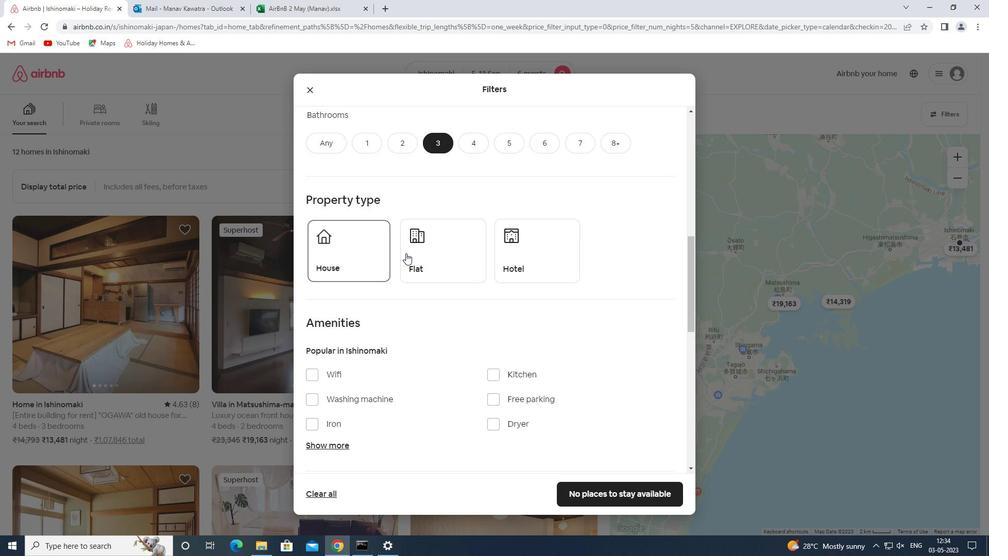 
Action: Mouse pressed left at (431, 252)
Screenshot: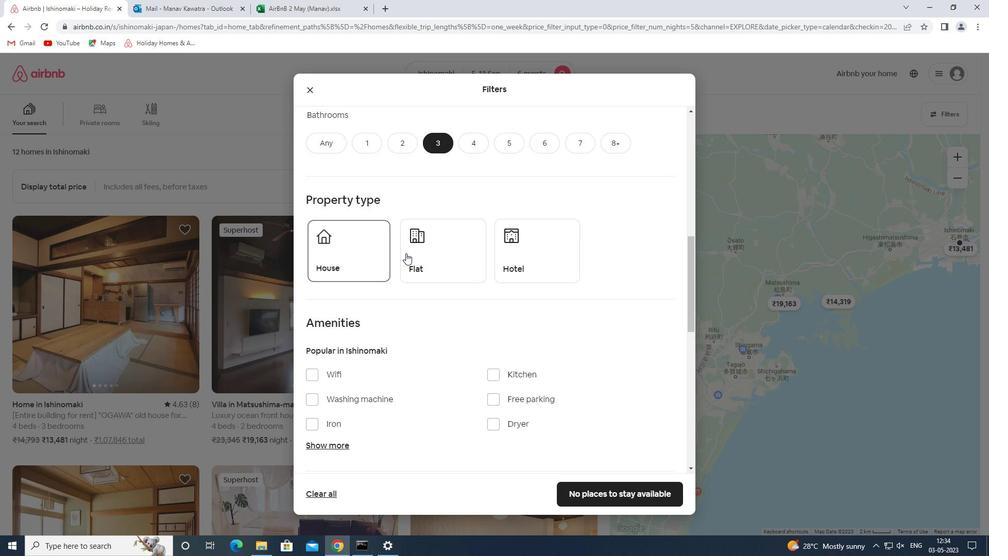 
Action: Mouse moved to (521, 254)
Screenshot: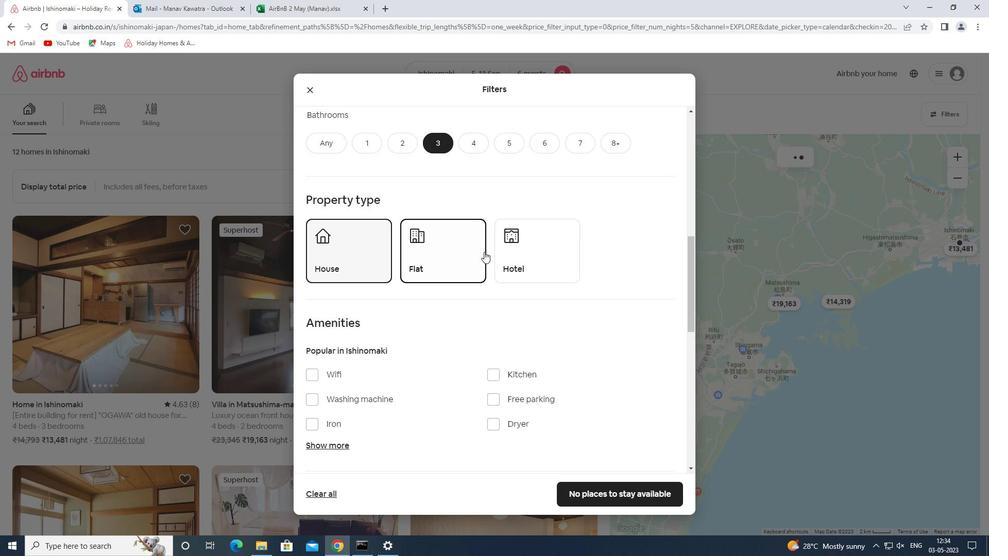 
Action: Mouse pressed left at (521, 254)
Screenshot: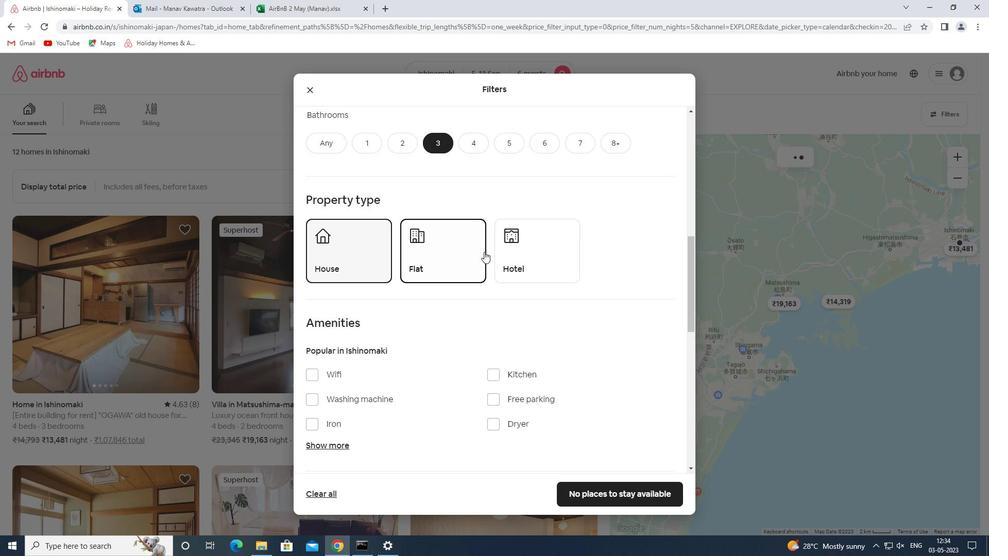 
Action: Mouse moved to (538, 248)
Screenshot: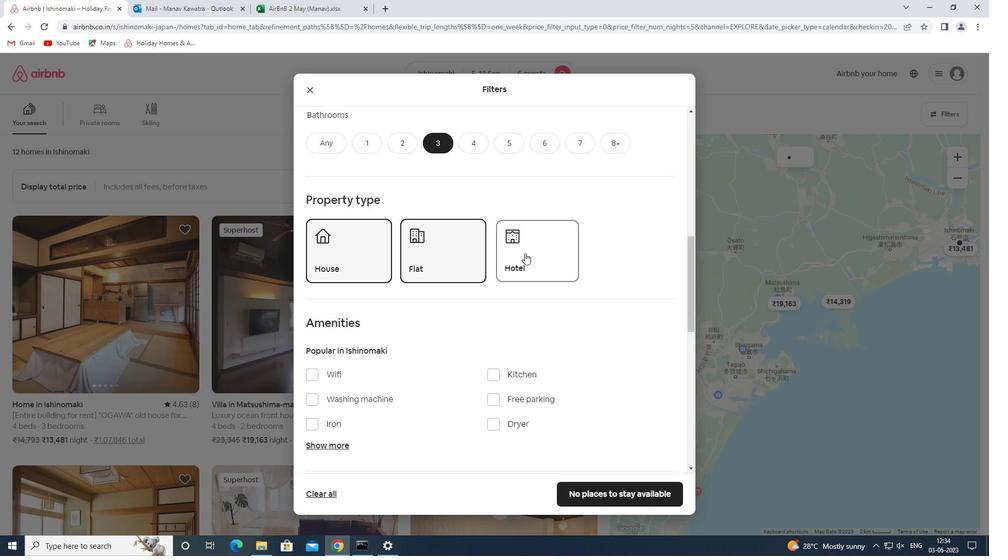 
Action: Mouse scrolled (538, 247) with delta (0, 0)
Screenshot: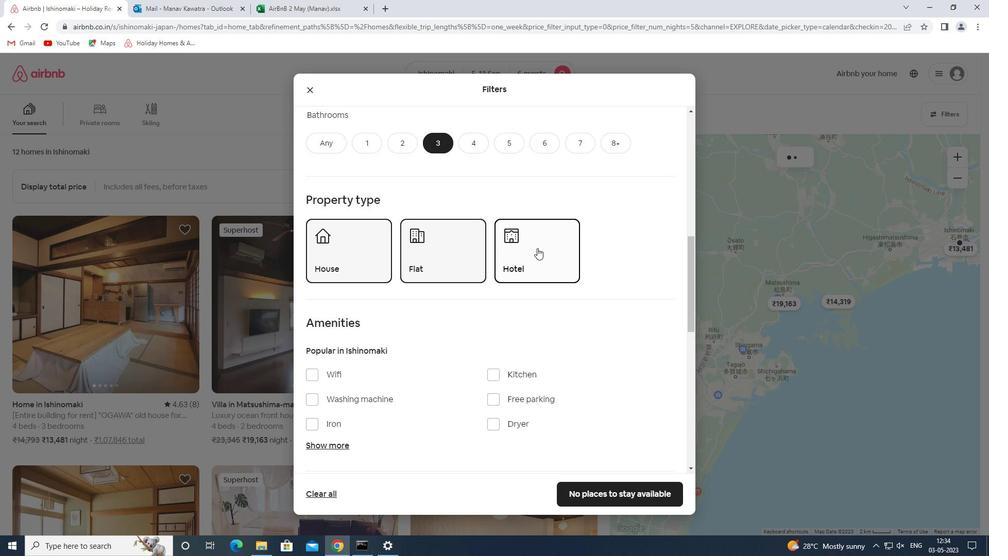 
Action: Mouse scrolled (538, 247) with delta (0, 0)
Screenshot: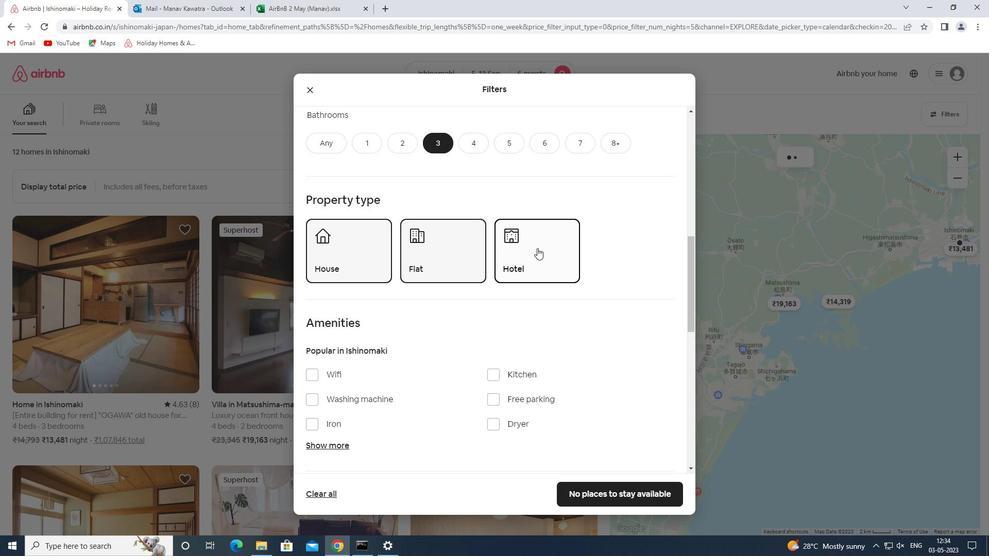 
Action: Mouse moved to (538, 248)
Screenshot: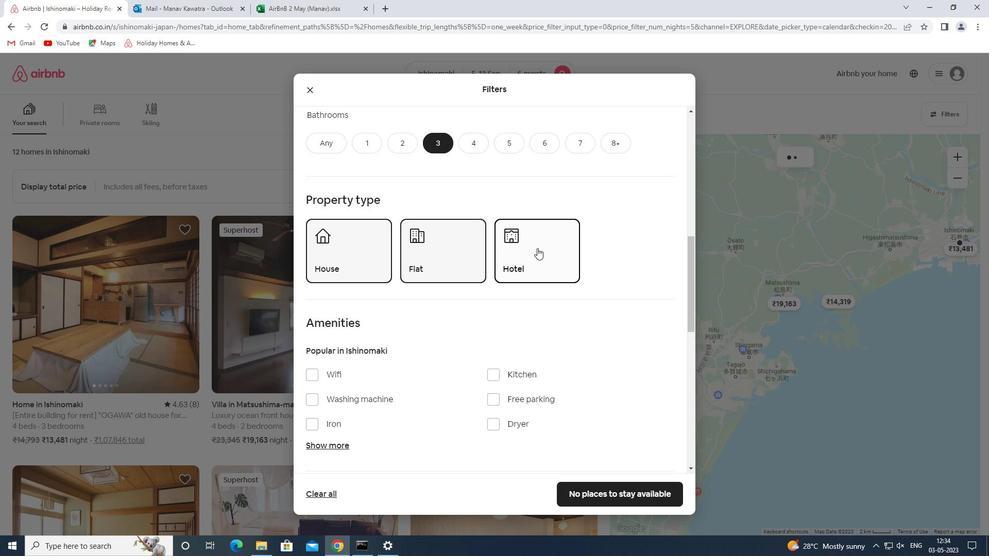 
Action: Mouse scrolled (538, 247) with delta (0, 0)
Screenshot: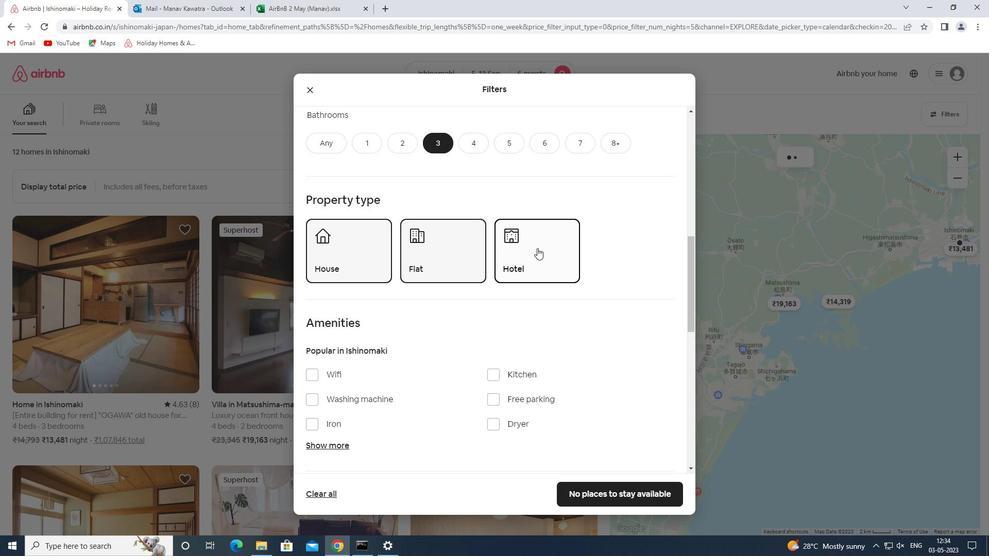 
Action: Mouse moved to (538, 248)
Screenshot: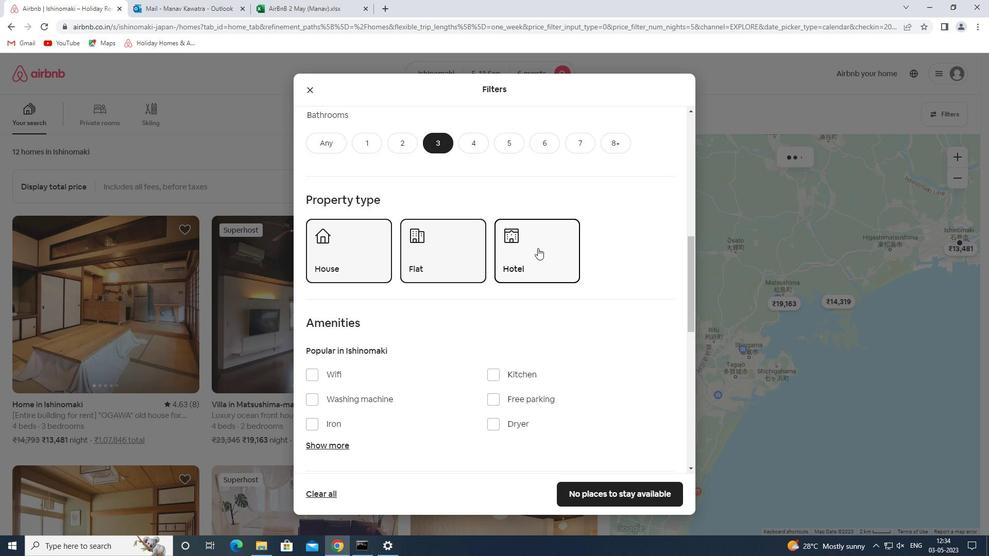 
Action: Mouse scrolled (538, 247) with delta (0, 0)
Screenshot: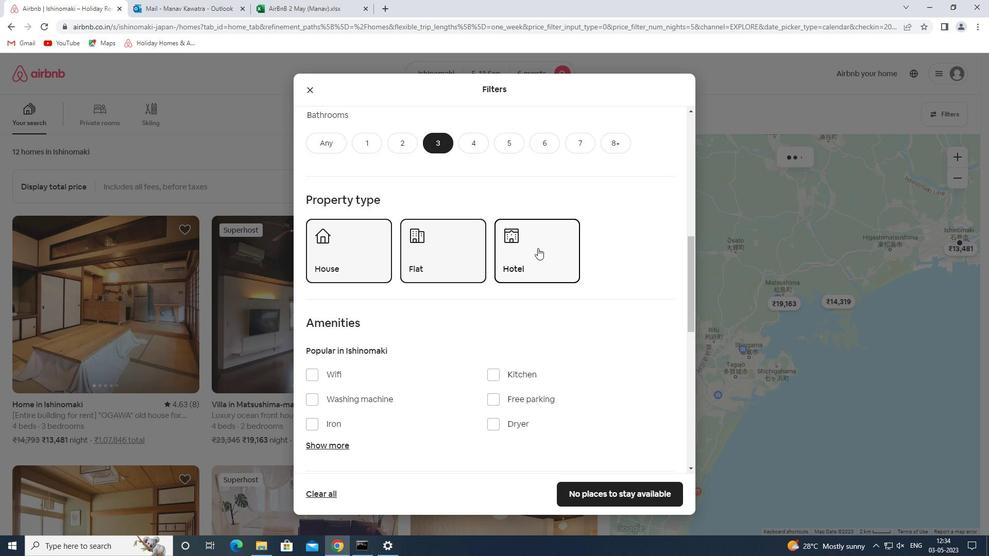 
Action: Mouse moved to (538, 248)
Screenshot: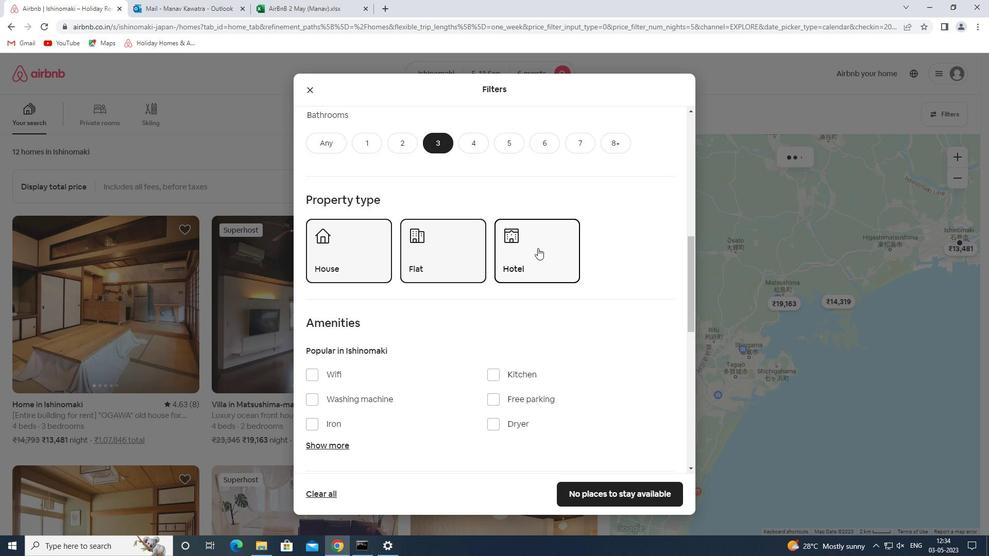 
Action: Mouse scrolled (538, 247) with delta (0, 0)
Screenshot: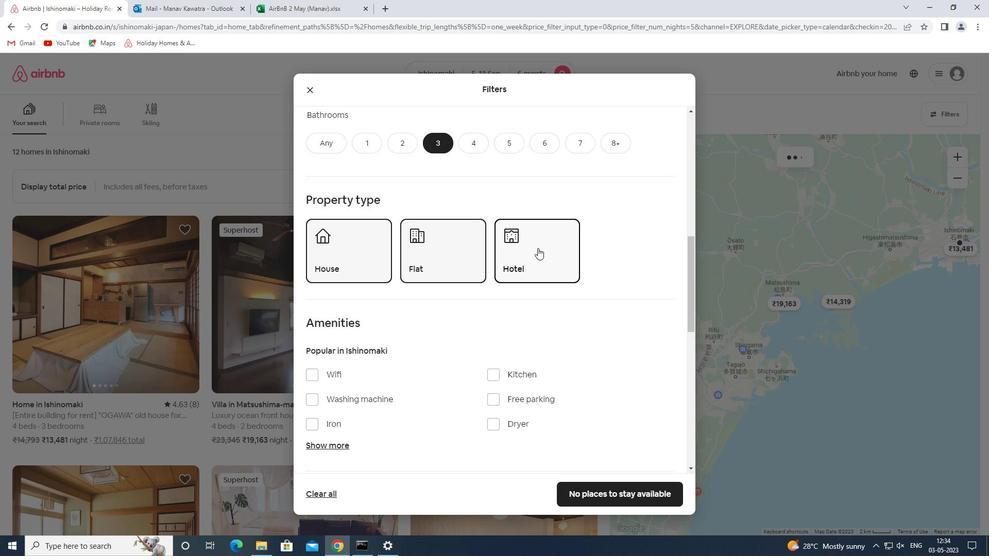 
Action: Mouse moved to (661, 306)
Screenshot: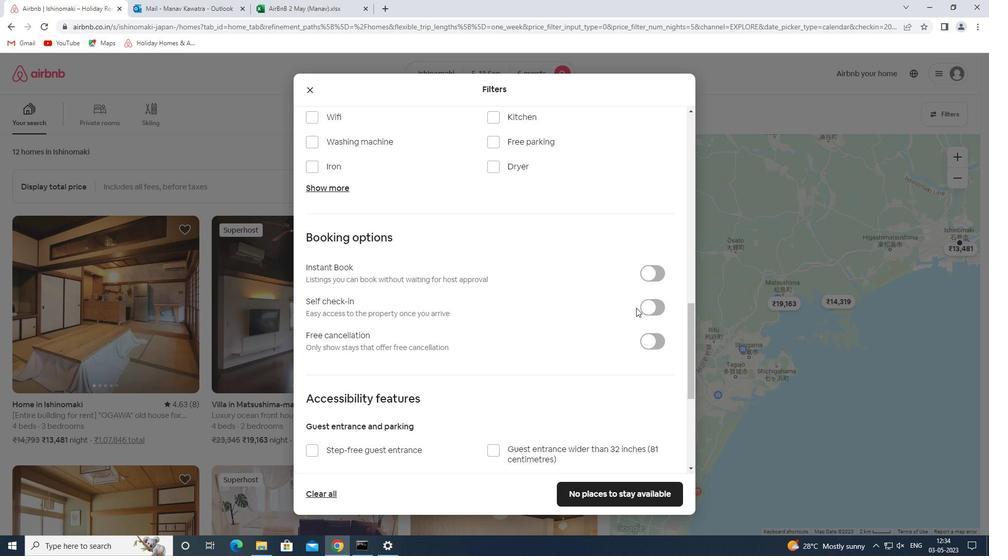 
Action: Mouse pressed left at (661, 306)
Screenshot: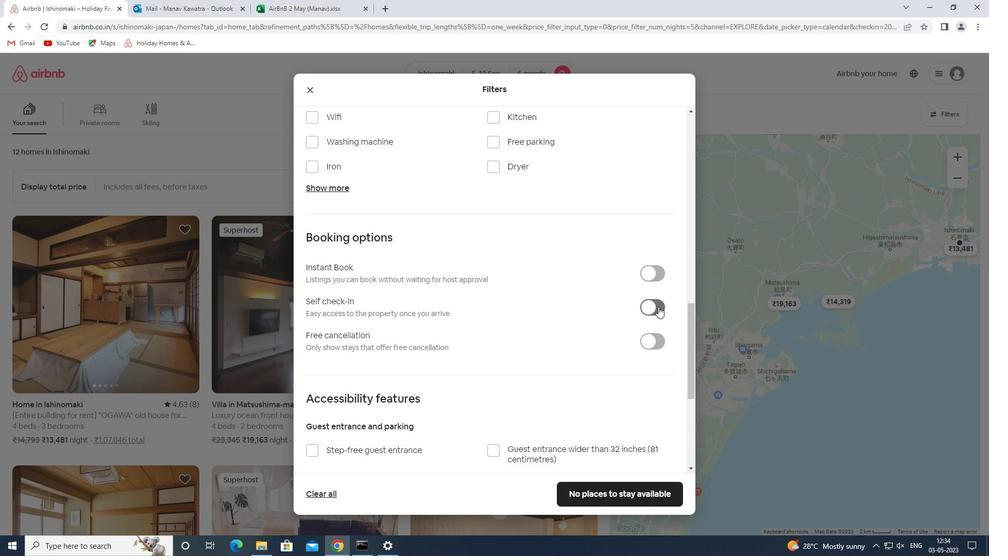 
Action: Mouse moved to (516, 268)
Screenshot: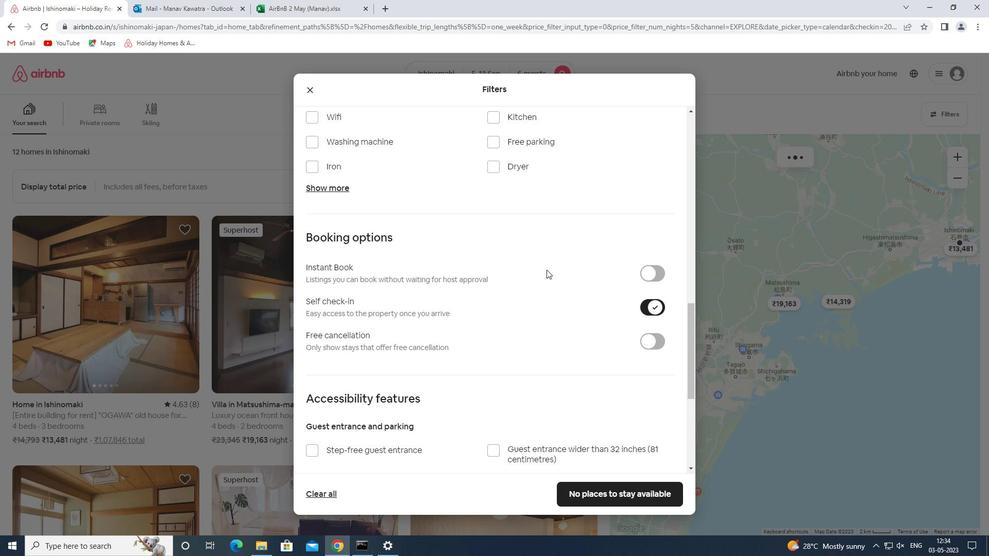 
Action: Mouse scrolled (516, 268) with delta (0, 0)
Screenshot: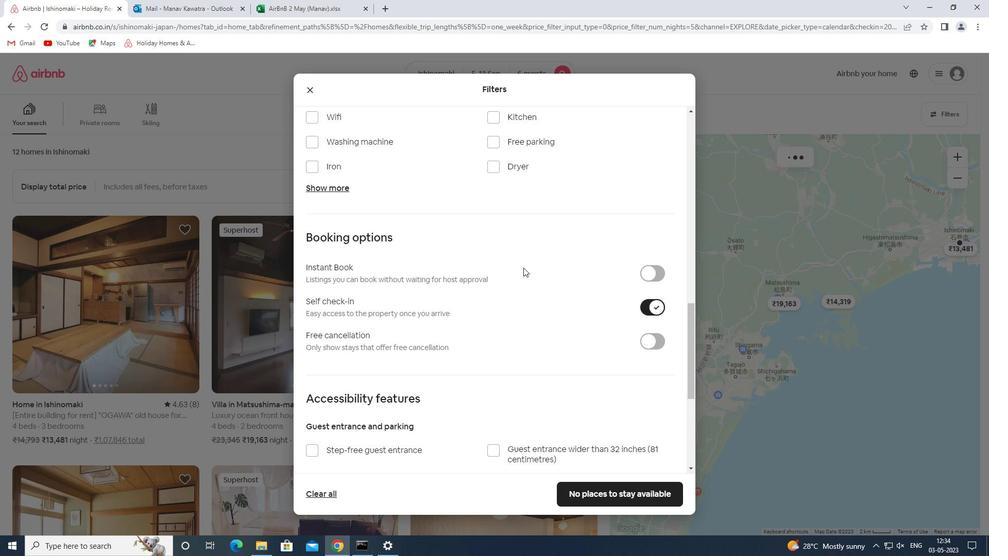 
Action: Mouse moved to (514, 268)
Screenshot: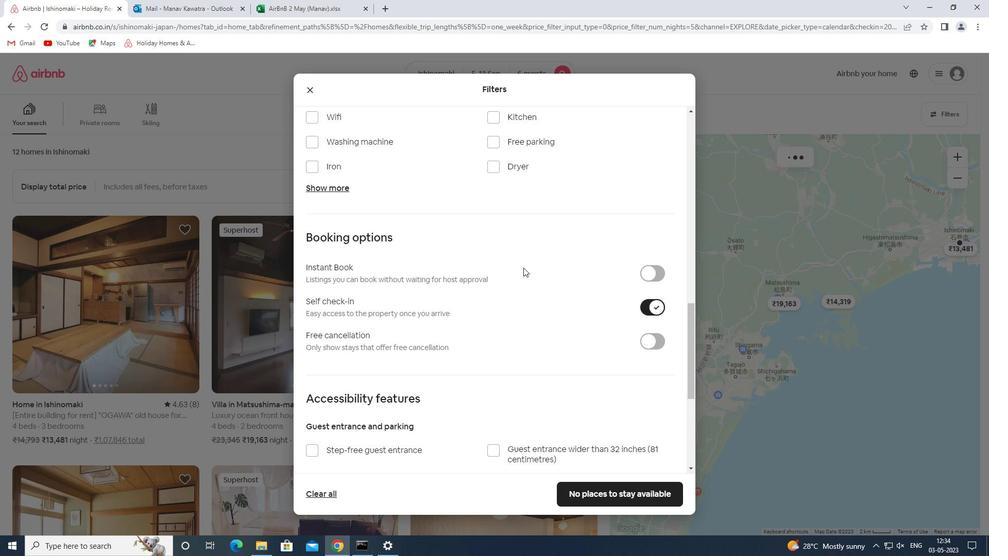 
Action: Mouse scrolled (514, 268) with delta (0, 0)
Screenshot: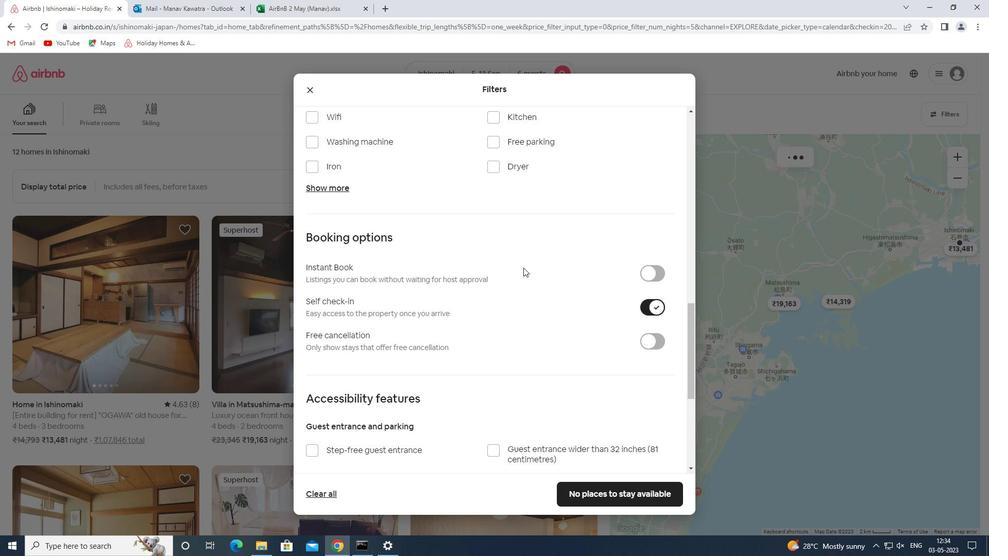 
Action: Mouse scrolled (514, 268) with delta (0, 0)
Screenshot: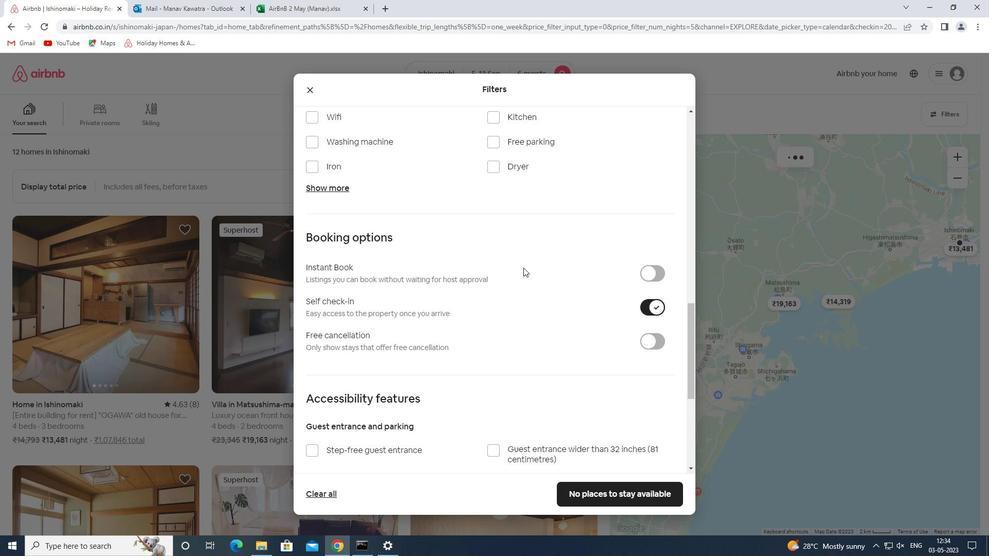 
Action: Mouse scrolled (514, 268) with delta (0, 0)
Screenshot: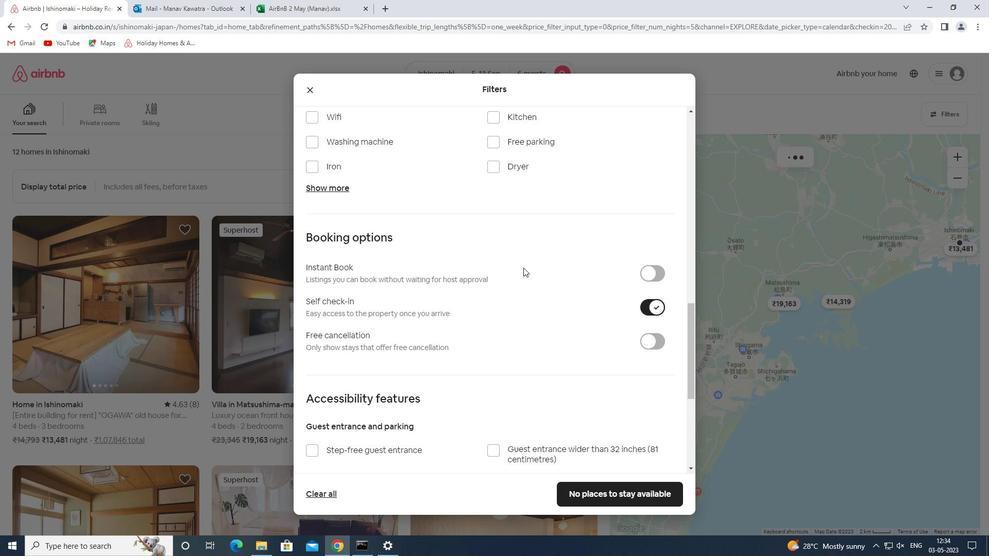 
Action: Mouse scrolled (514, 268) with delta (0, 0)
Screenshot: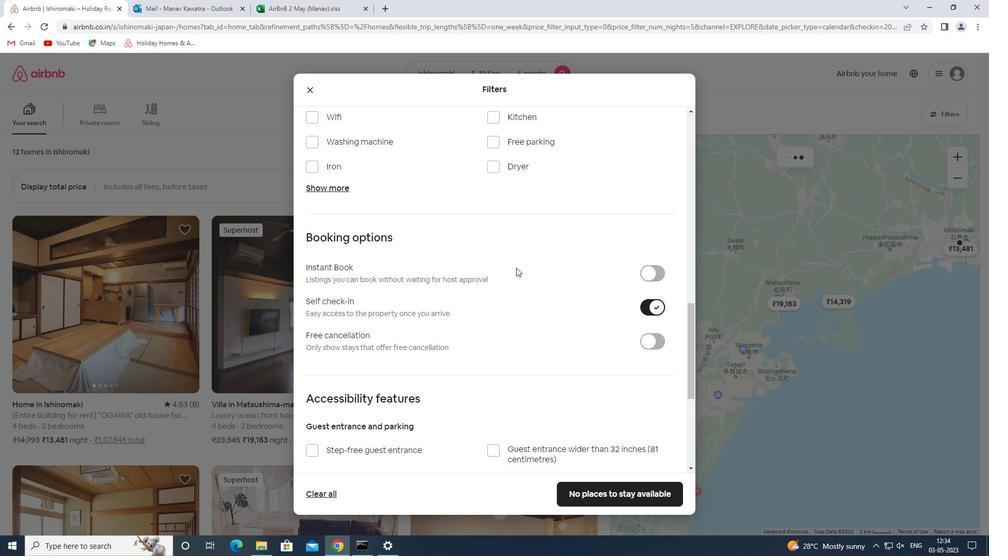 
Action: Mouse scrolled (514, 268) with delta (0, 0)
Screenshot: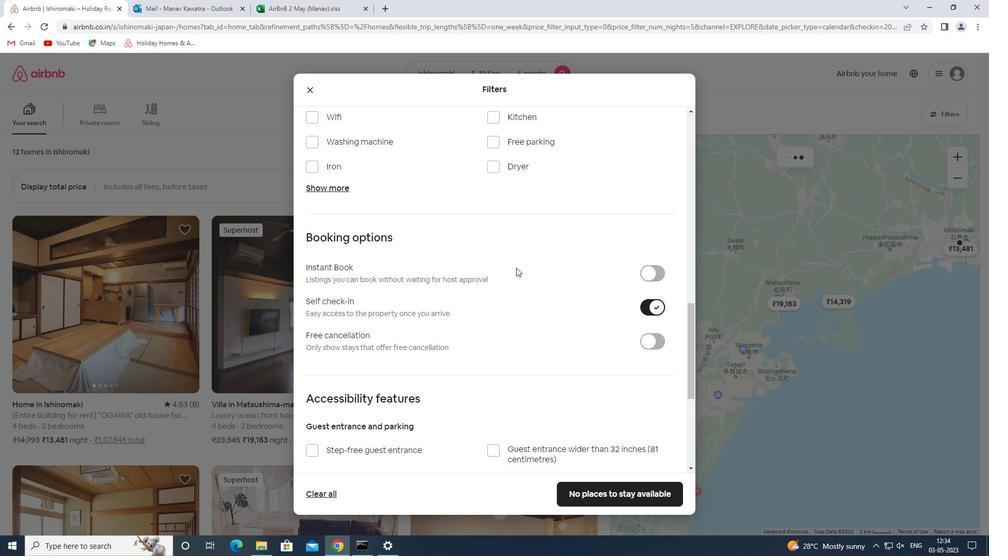 
Action: Mouse moved to (319, 437)
Screenshot: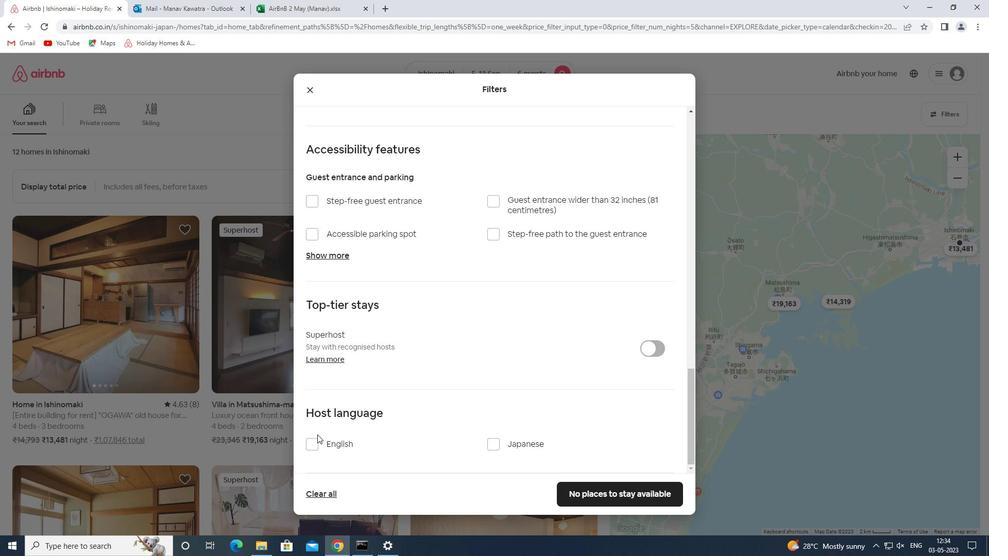 
Action: Mouse pressed left at (319, 437)
Screenshot: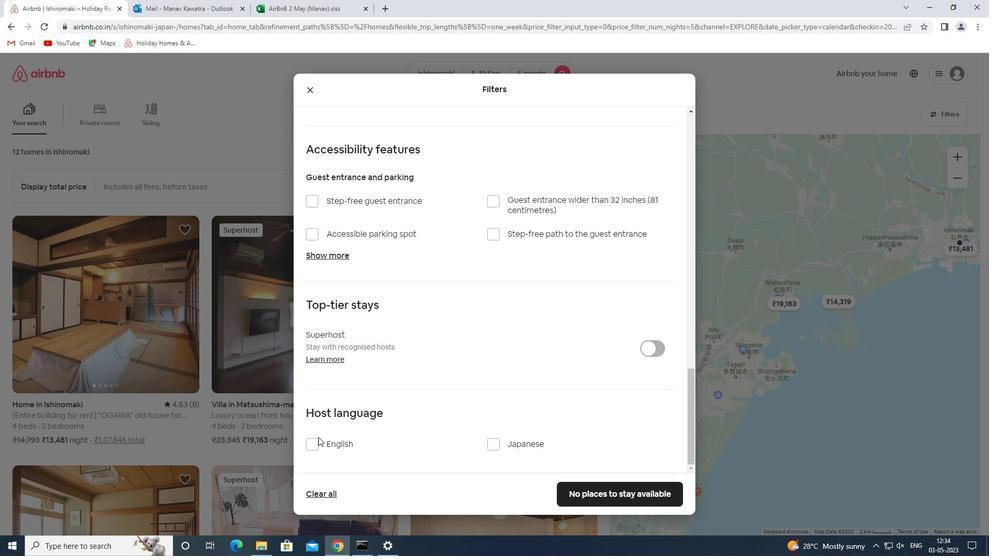 
Action: Mouse moved to (317, 448)
Screenshot: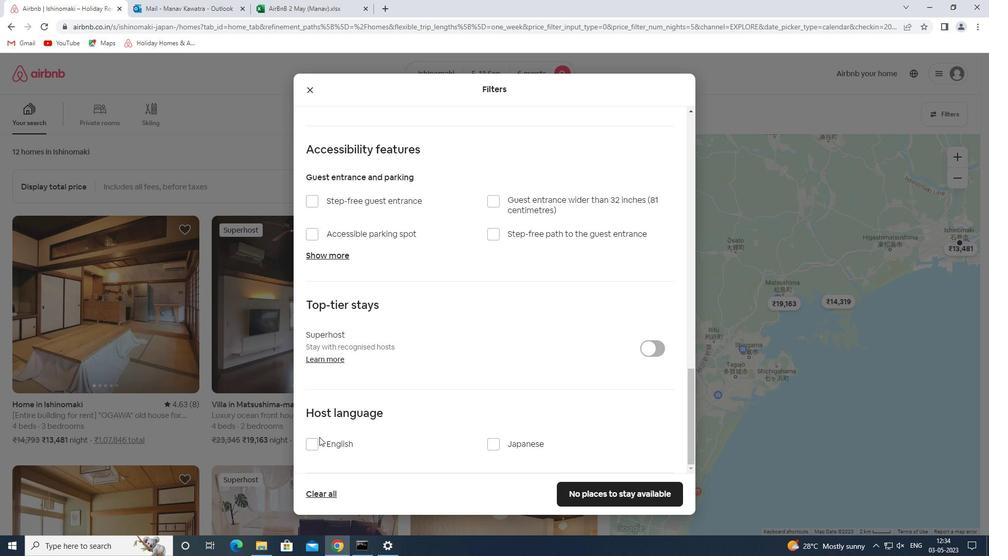 
Action: Mouse pressed left at (317, 448)
Screenshot: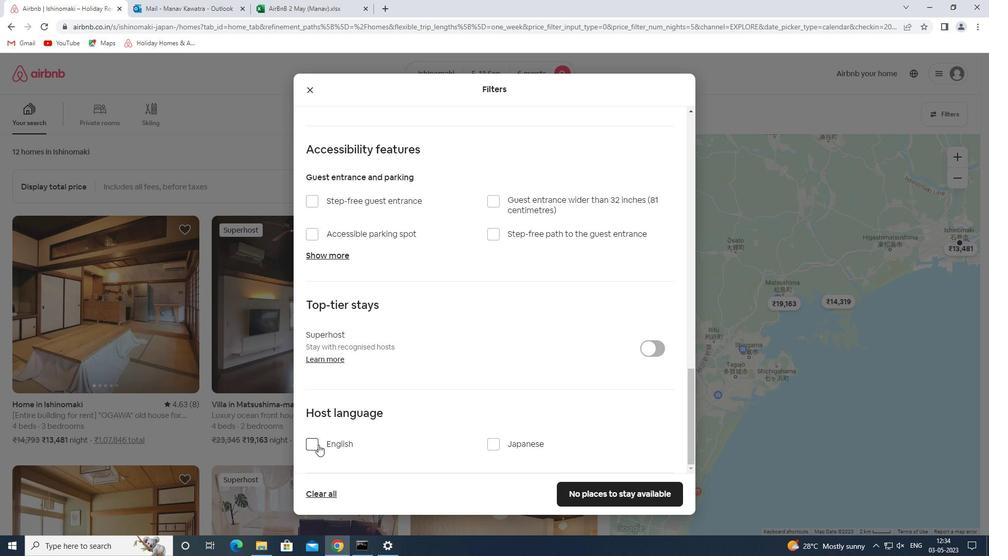 
Action: Mouse moved to (602, 497)
Screenshot: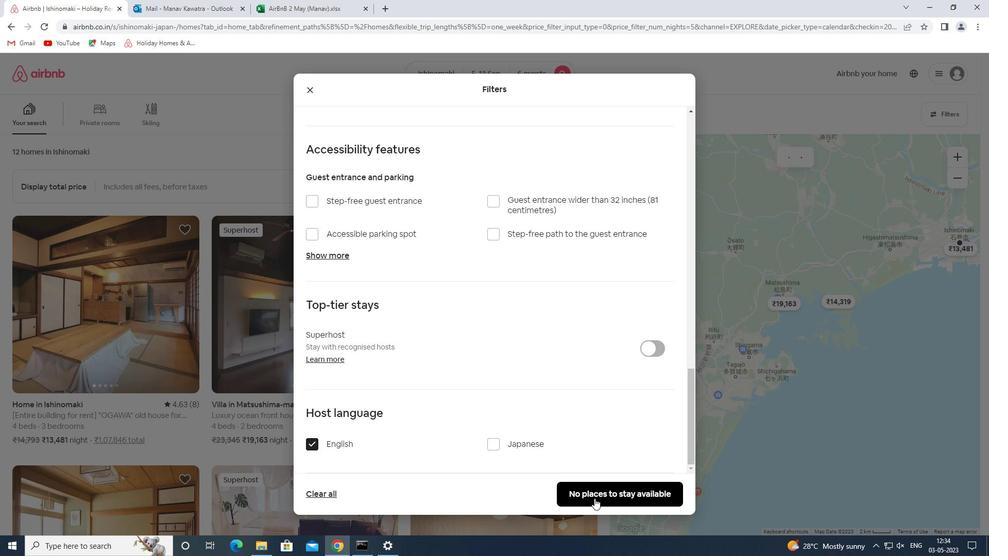 
Action: Mouse pressed left at (602, 497)
Screenshot: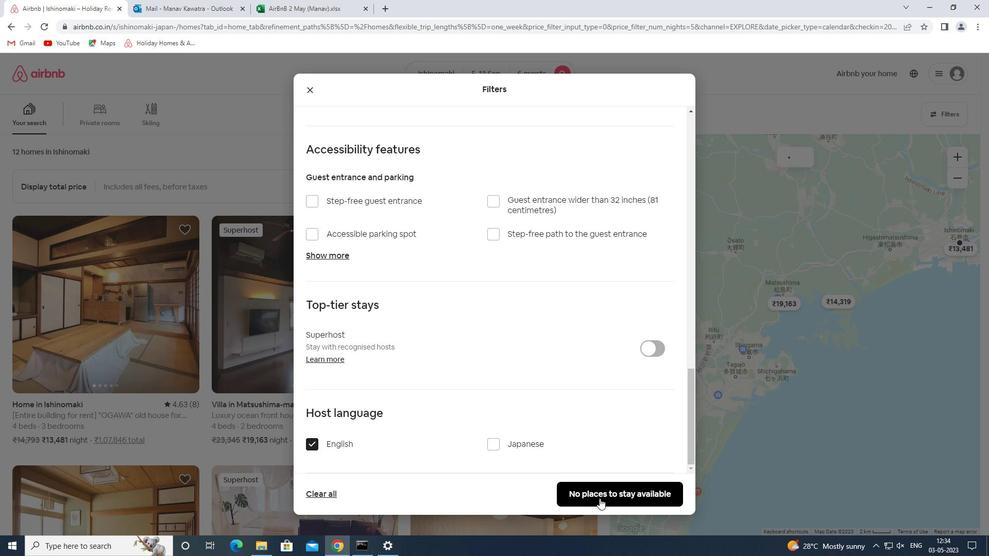 
